 Task: Create in the project AgileGlobe and in the Backlog issue 'Integrate a new live chat support feature into an existing customer service portal to enhance customer support and response time' a child issue 'Automated testing infrastructure disaster recovery planning', and assign it to team member softage.1@softage.net. Create in the project AgileGlobe and in the Backlog issue 'Develop a new tool for automated testing of web application performance under high traffic and load conditions' a child issue 'Integration with social media management software', and assign it to team member softage.2@softage.net
Action: Mouse moved to (202, 53)
Screenshot: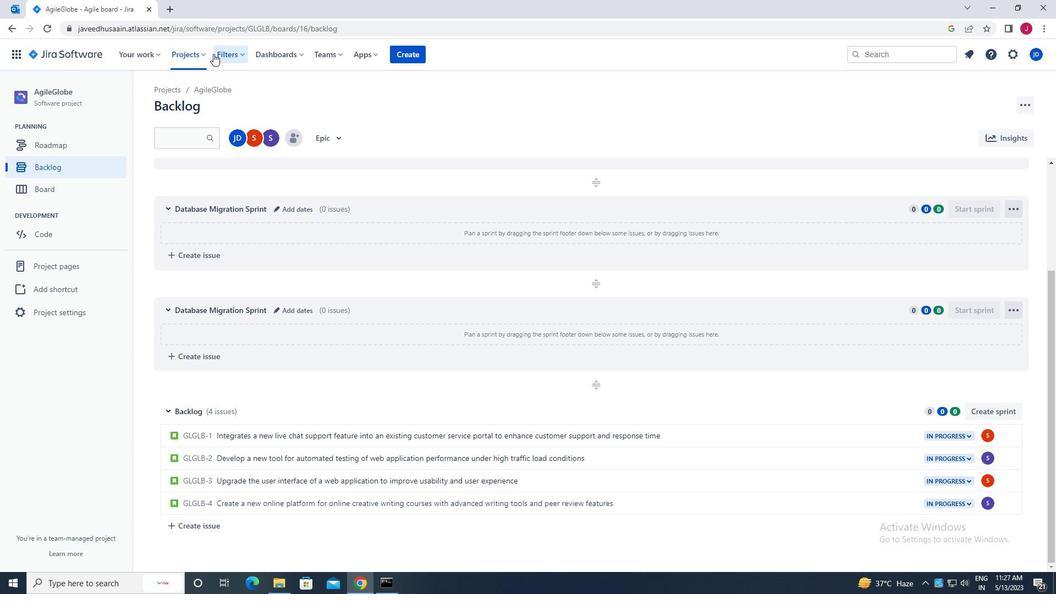 
Action: Mouse pressed left at (202, 53)
Screenshot: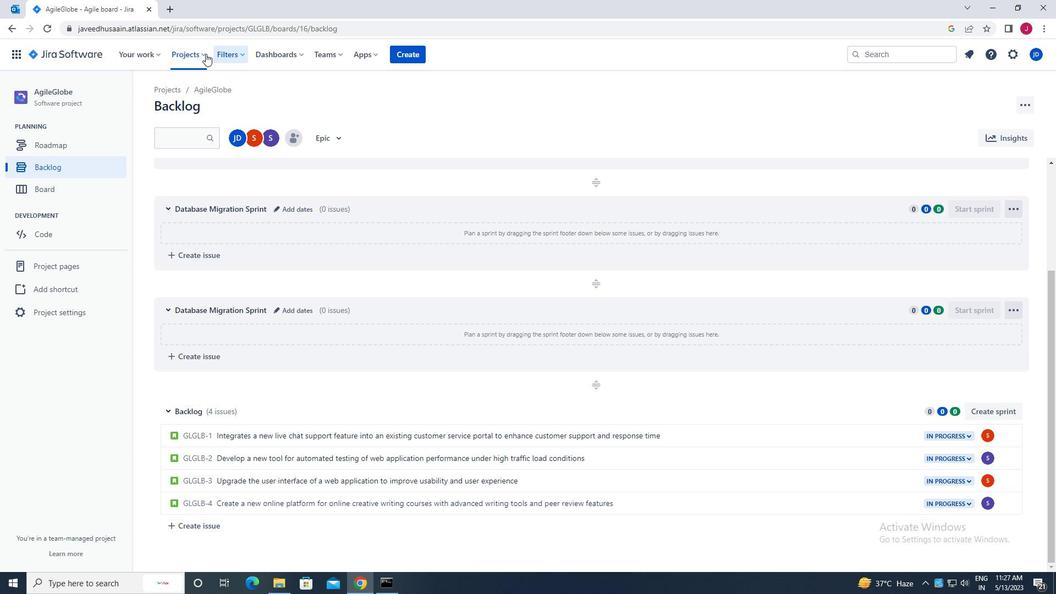 
Action: Mouse moved to (225, 103)
Screenshot: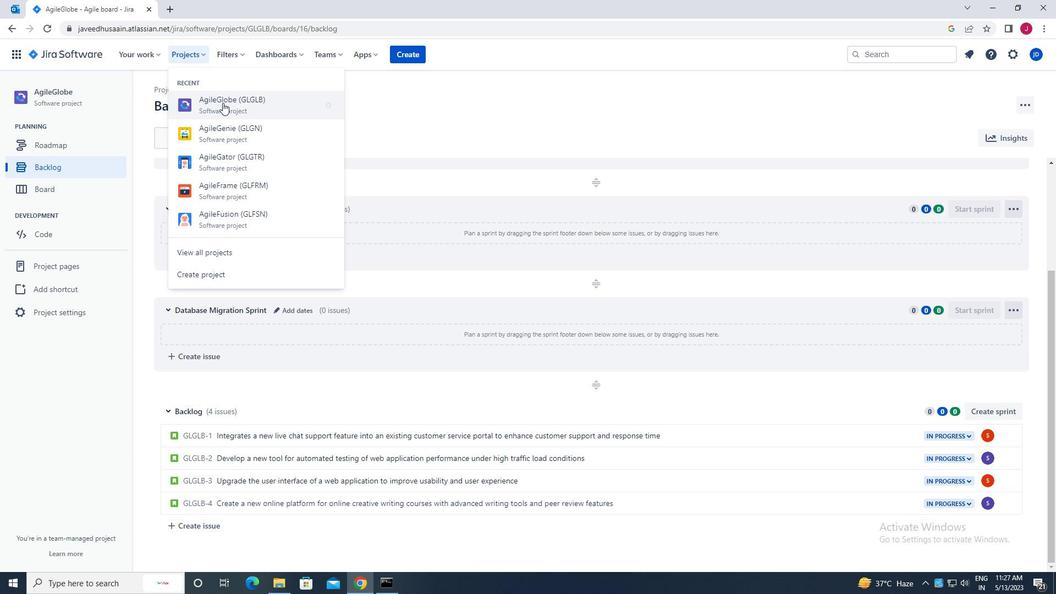 
Action: Mouse pressed left at (225, 103)
Screenshot: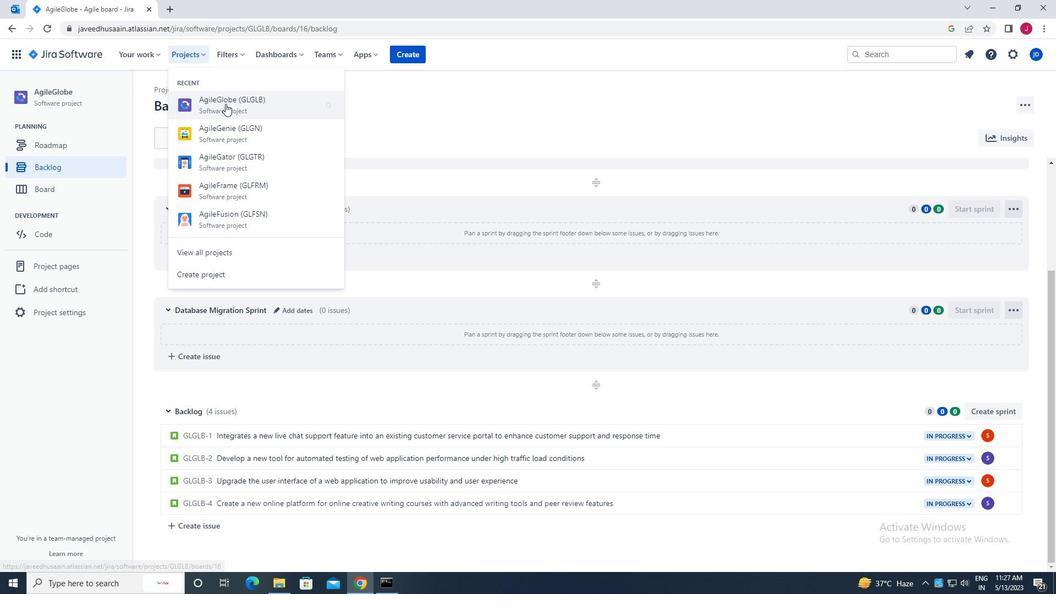 
Action: Mouse moved to (72, 169)
Screenshot: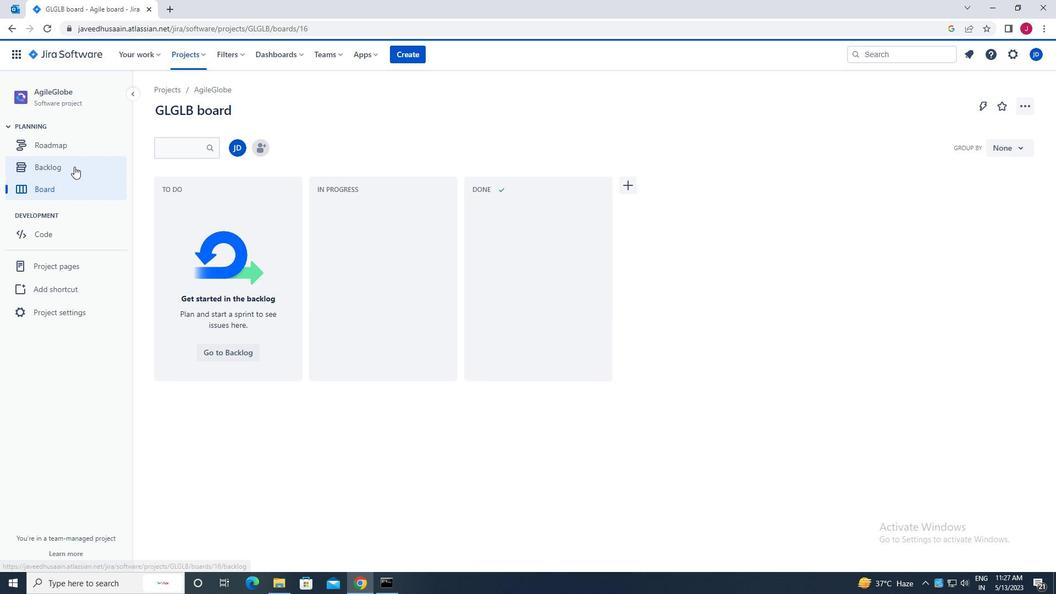 
Action: Mouse pressed left at (72, 169)
Screenshot: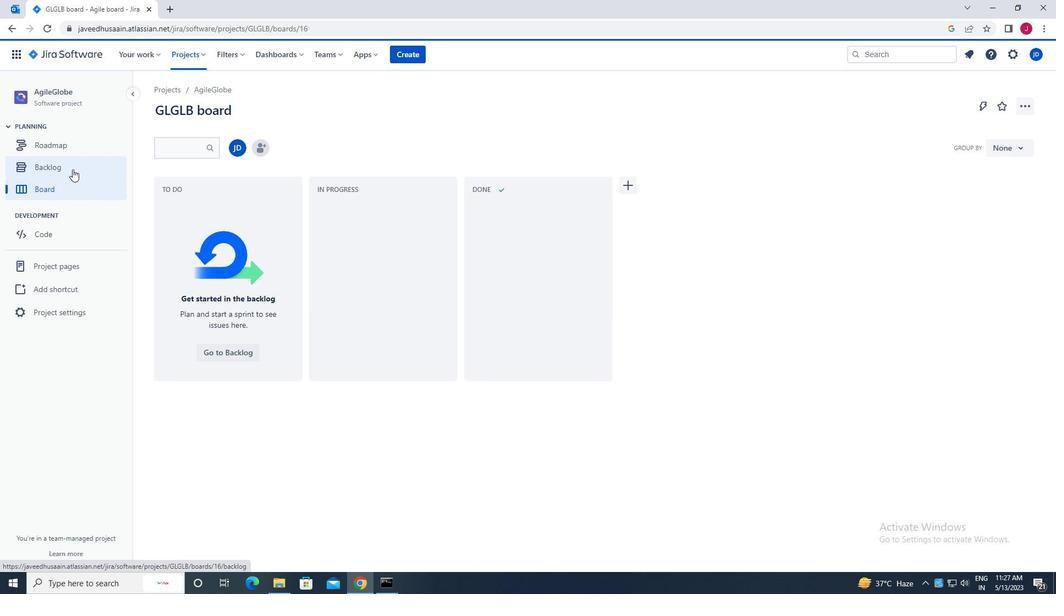 
Action: Mouse moved to (809, 373)
Screenshot: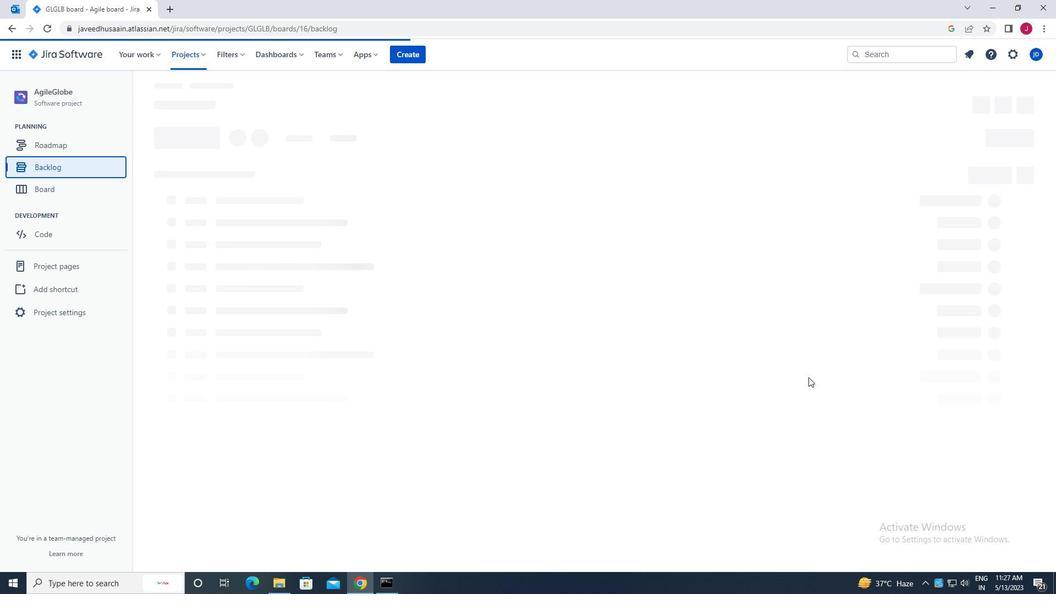 
Action: Mouse scrolled (809, 372) with delta (0, 0)
Screenshot: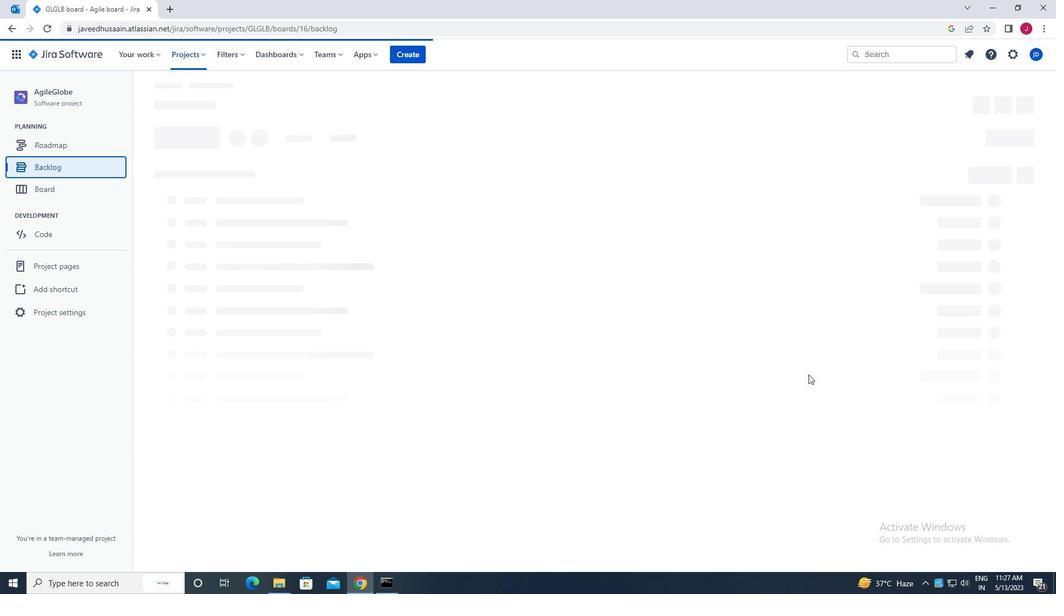 
Action: Mouse scrolled (809, 372) with delta (0, 0)
Screenshot: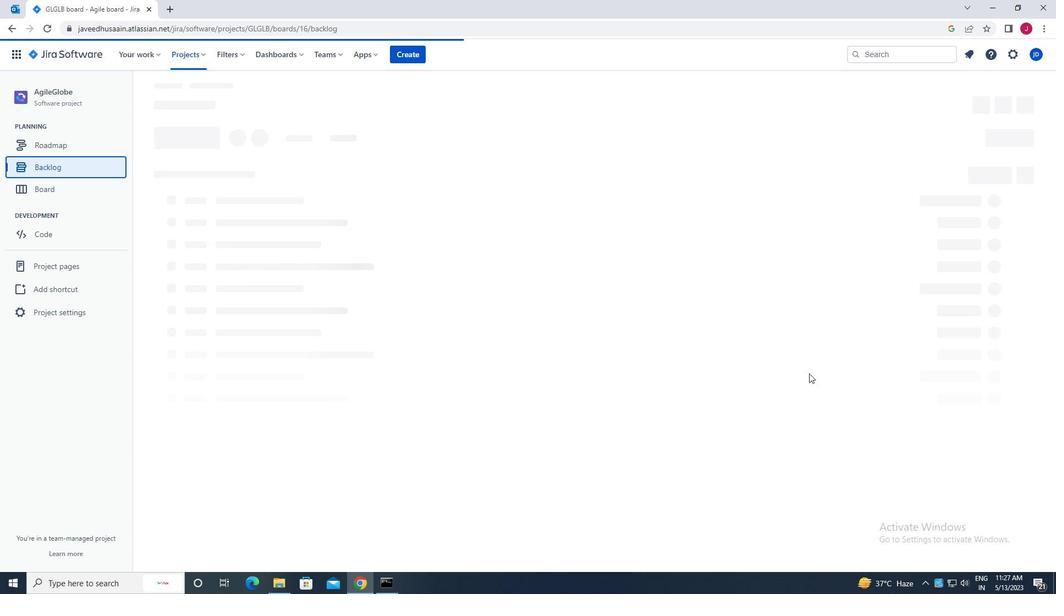 
Action: Mouse scrolled (809, 372) with delta (0, 0)
Screenshot: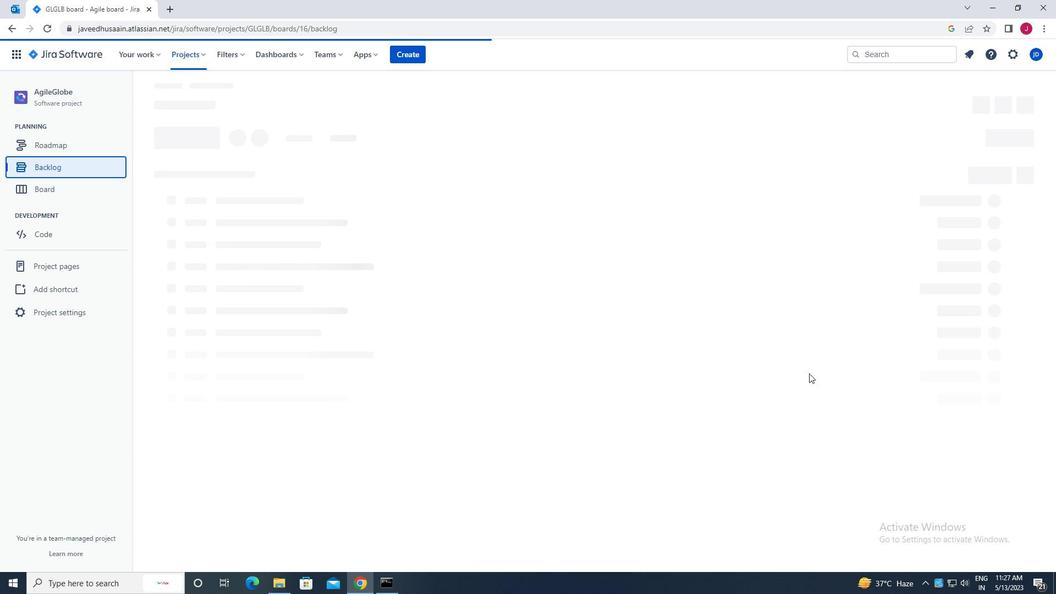 
Action: Mouse moved to (517, 343)
Screenshot: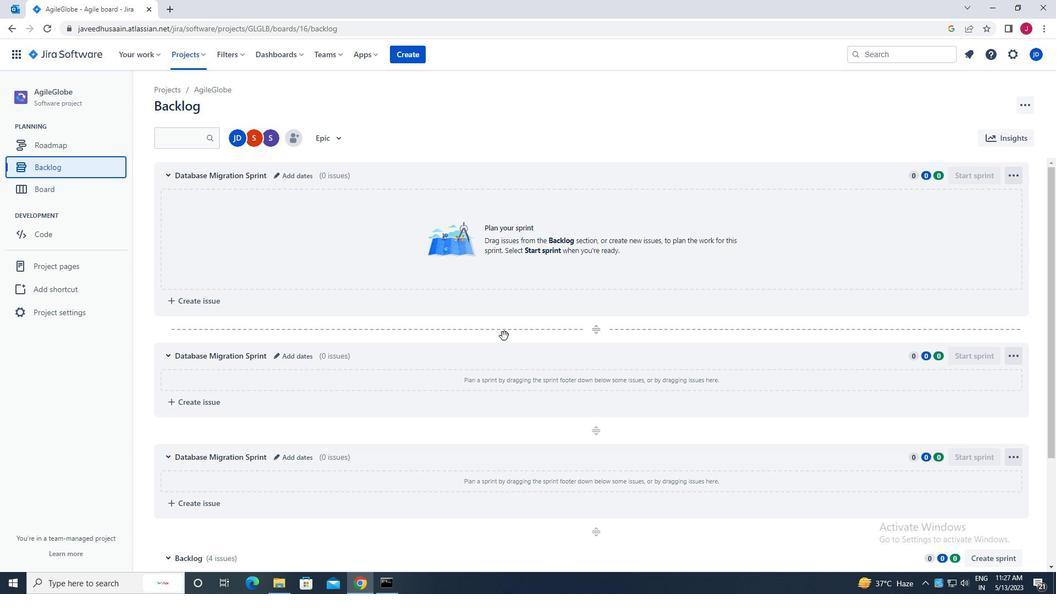 
Action: Mouse scrolled (517, 342) with delta (0, 0)
Screenshot: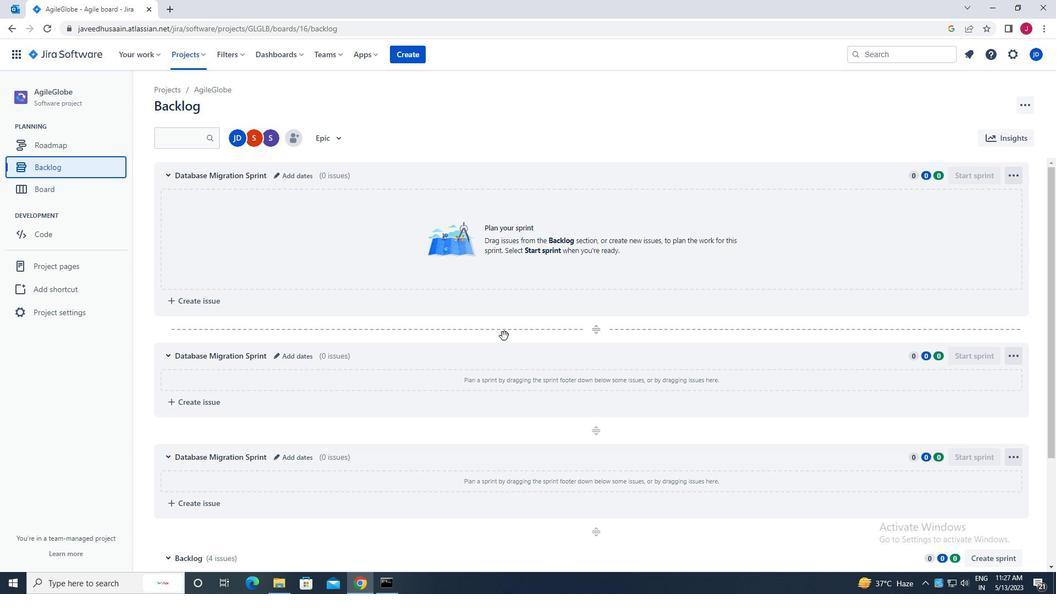 
Action: Mouse moved to (518, 343)
Screenshot: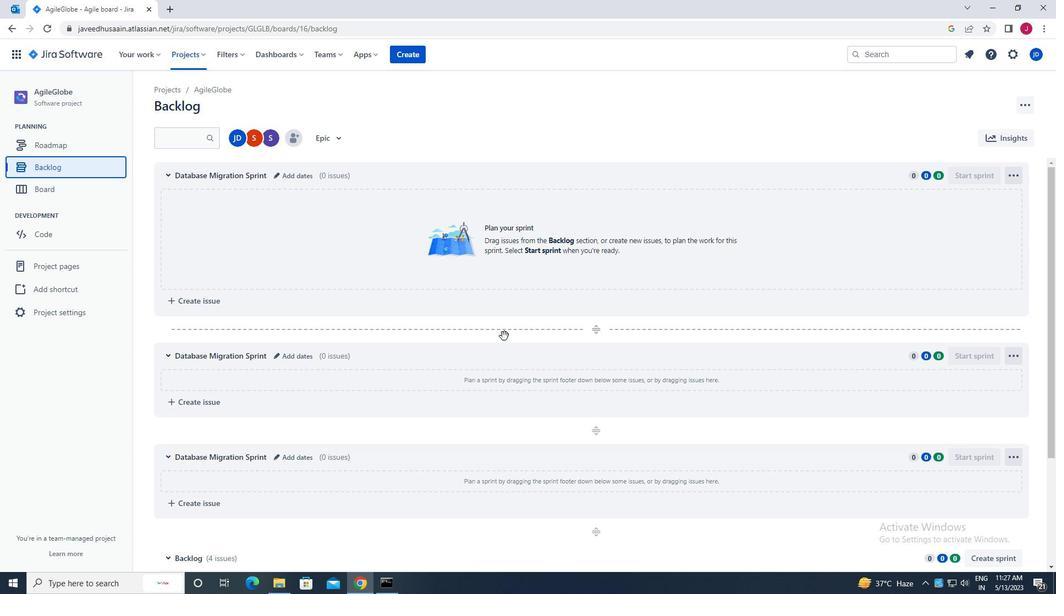 
Action: Mouse scrolled (518, 343) with delta (0, 0)
Screenshot: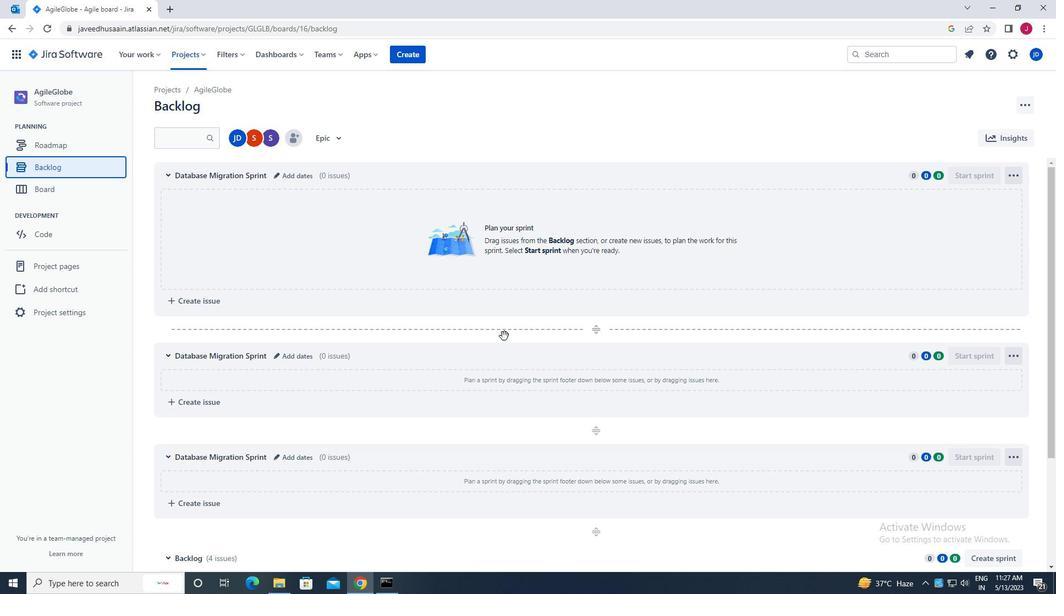 
Action: Mouse moved to (518, 343)
Screenshot: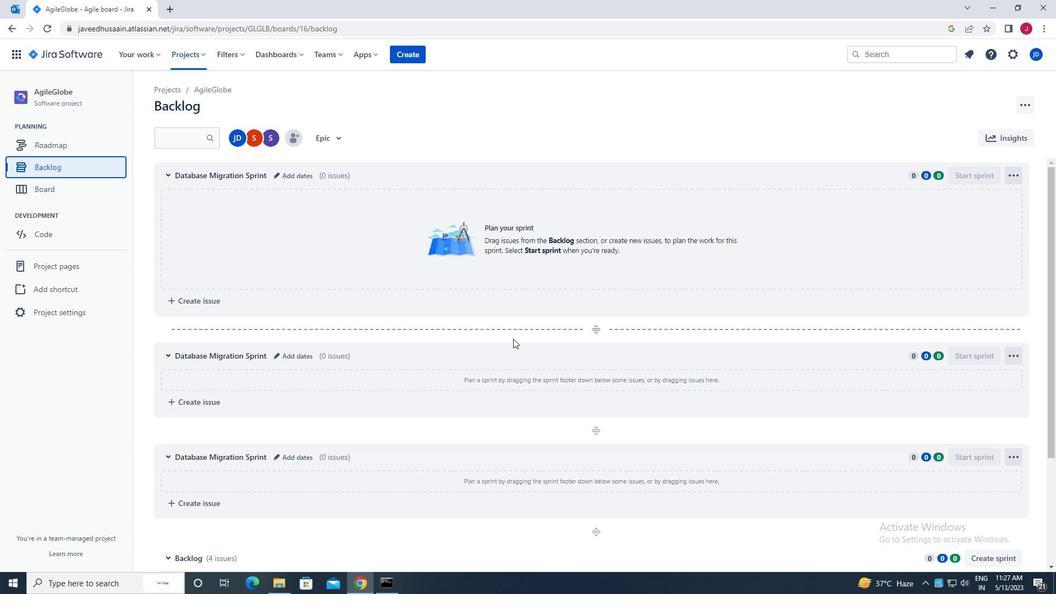 
Action: Mouse scrolled (518, 343) with delta (0, 0)
Screenshot: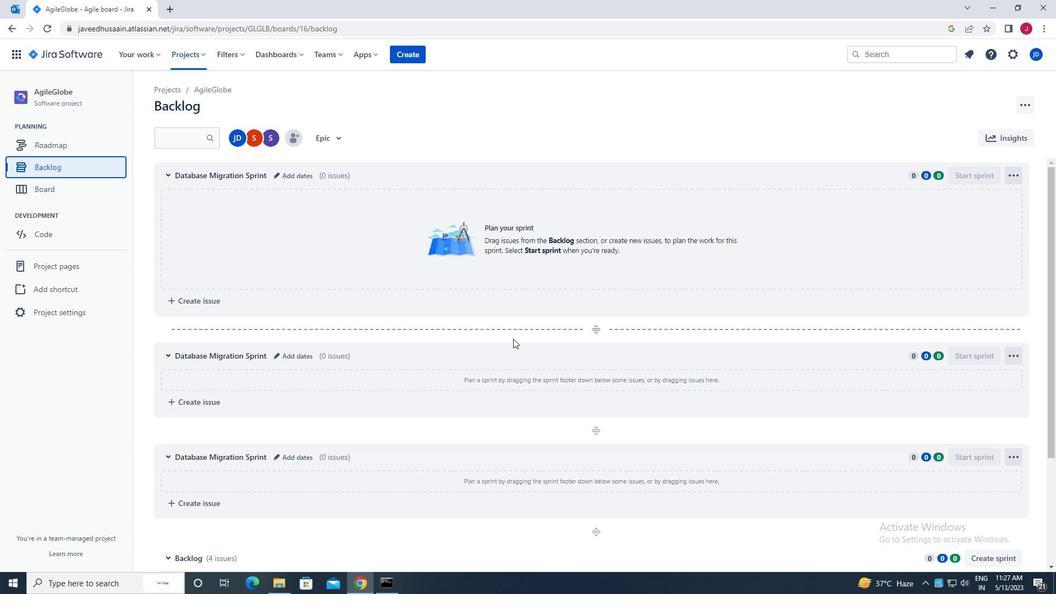 
Action: Mouse moved to (519, 343)
Screenshot: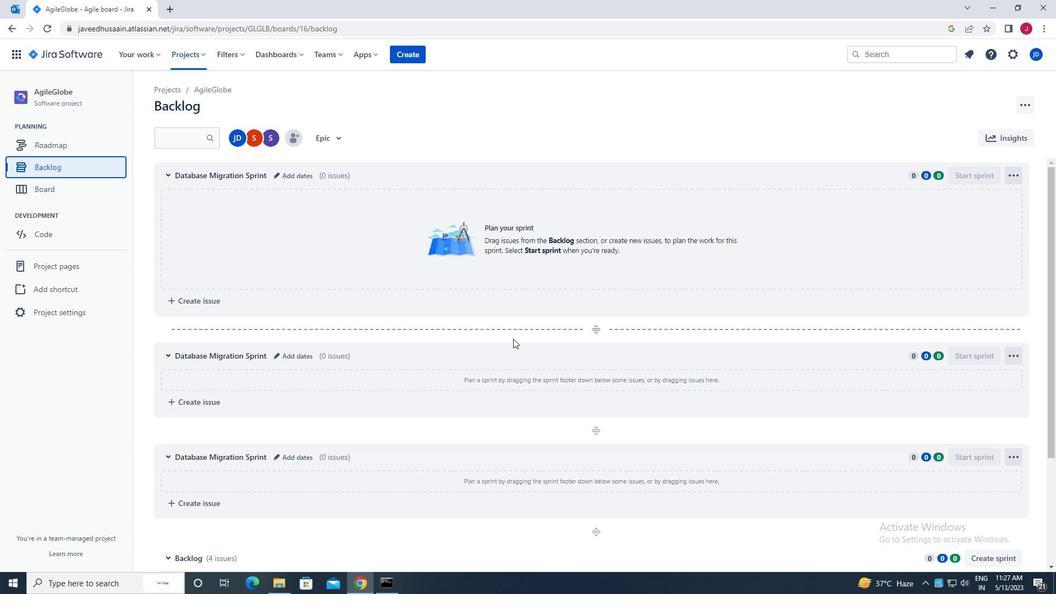 
Action: Mouse scrolled (519, 343) with delta (0, 0)
Screenshot: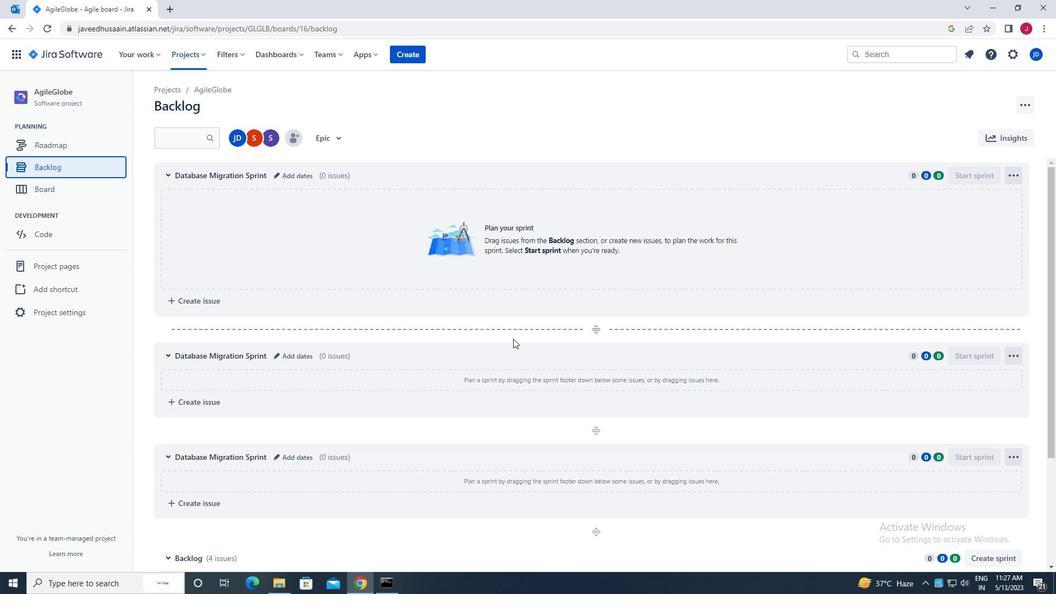 
Action: Mouse moved to (519, 343)
Screenshot: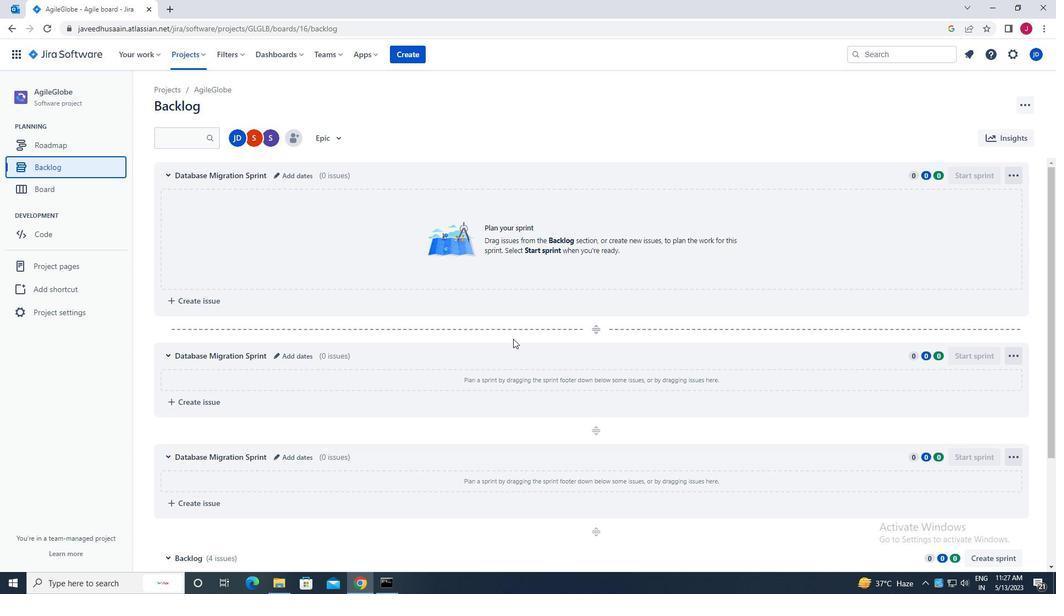 
Action: Mouse scrolled (519, 343) with delta (0, 0)
Screenshot: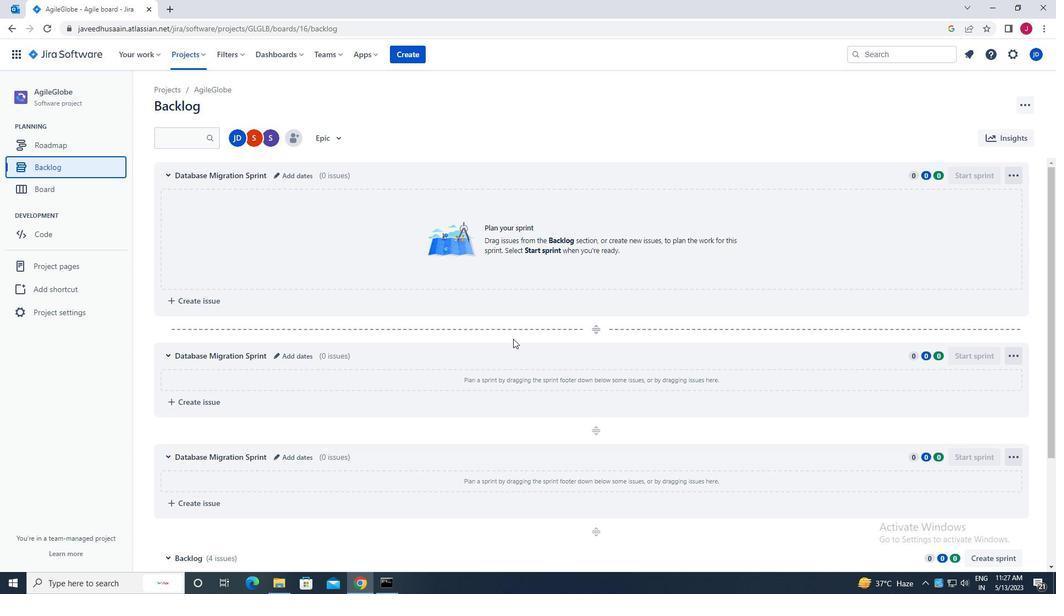 
Action: Mouse moved to (520, 343)
Screenshot: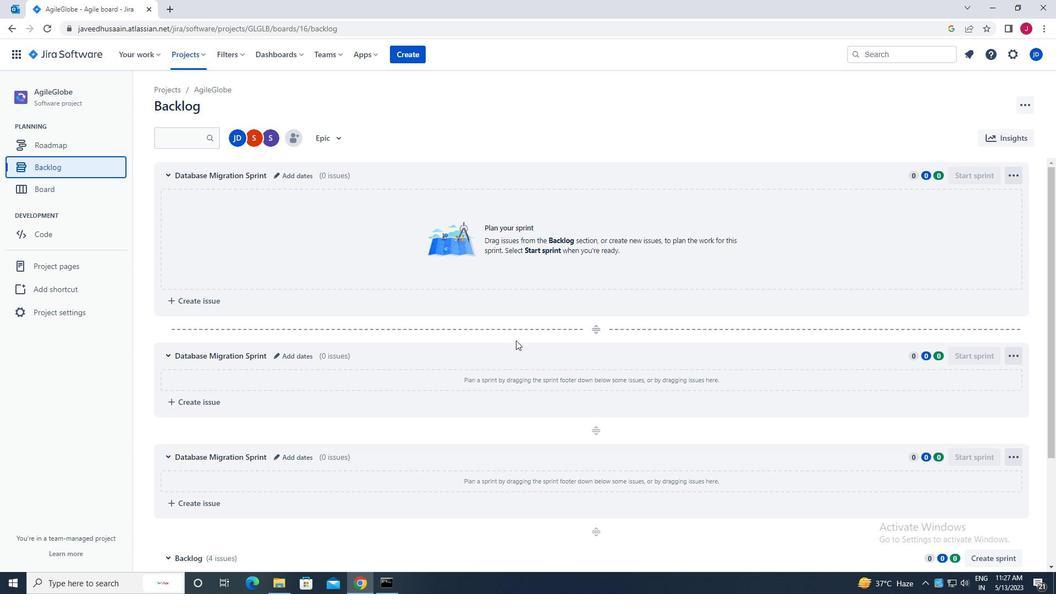
Action: Mouse scrolled (520, 343) with delta (0, 0)
Screenshot: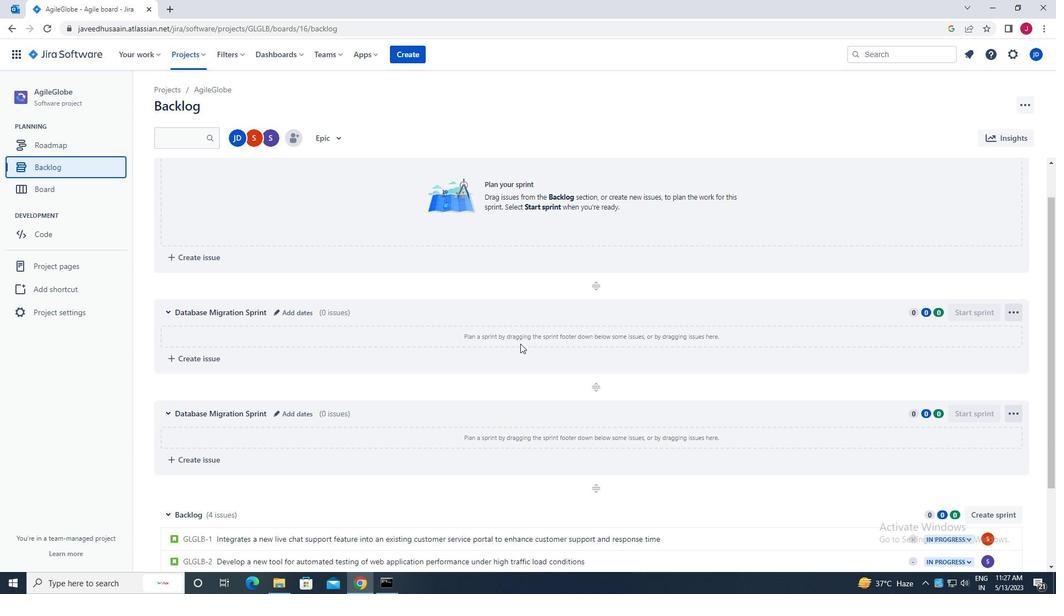 
Action: Mouse scrolled (520, 343) with delta (0, 0)
Screenshot: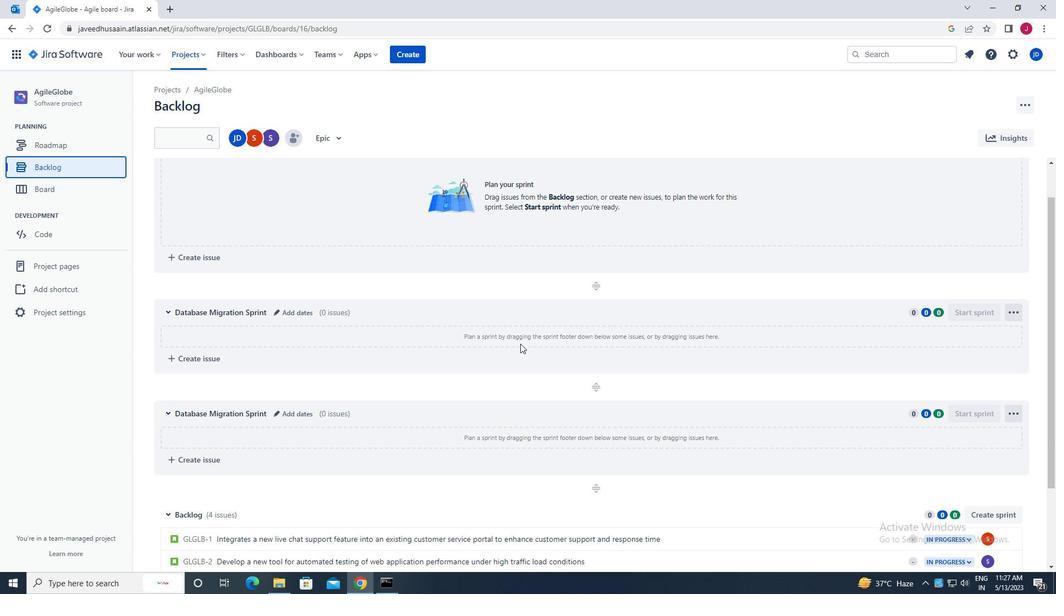 
Action: Mouse scrolled (520, 343) with delta (0, 0)
Screenshot: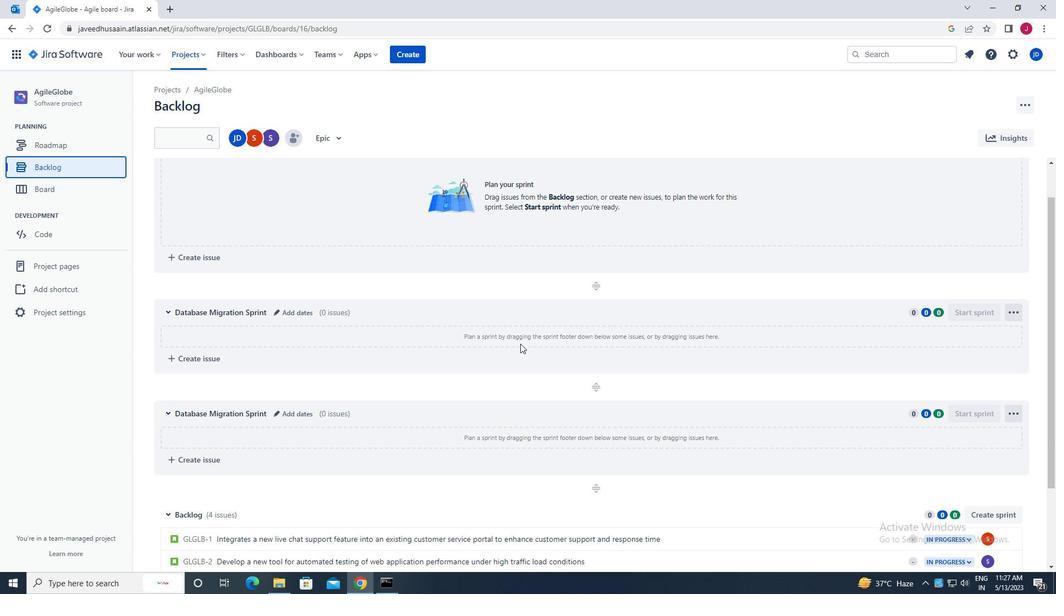 
Action: Mouse scrolled (520, 343) with delta (0, 0)
Screenshot: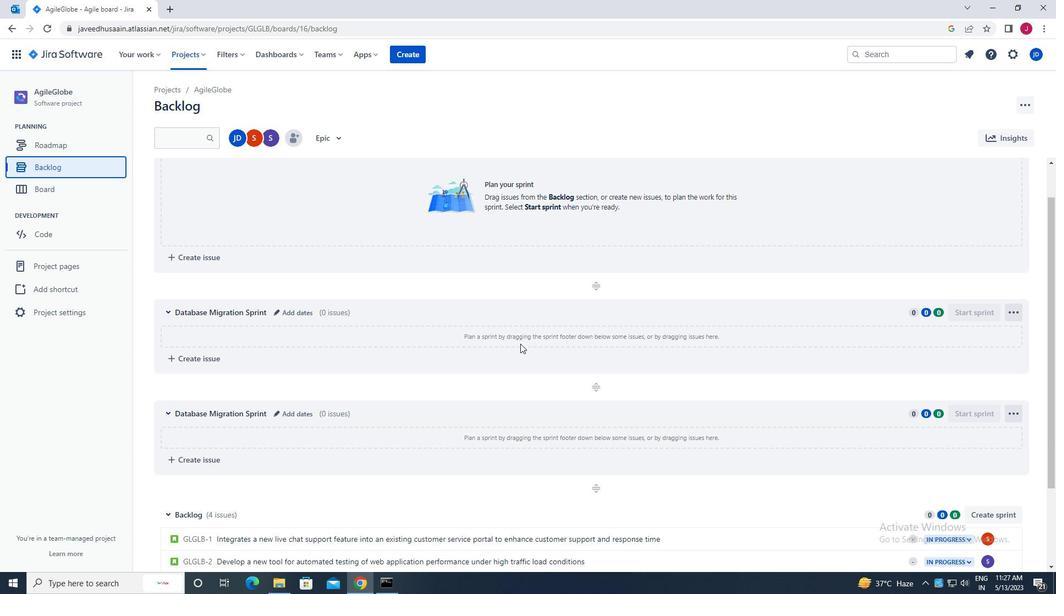 
Action: Mouse moved to (852, 436)
Screenshot: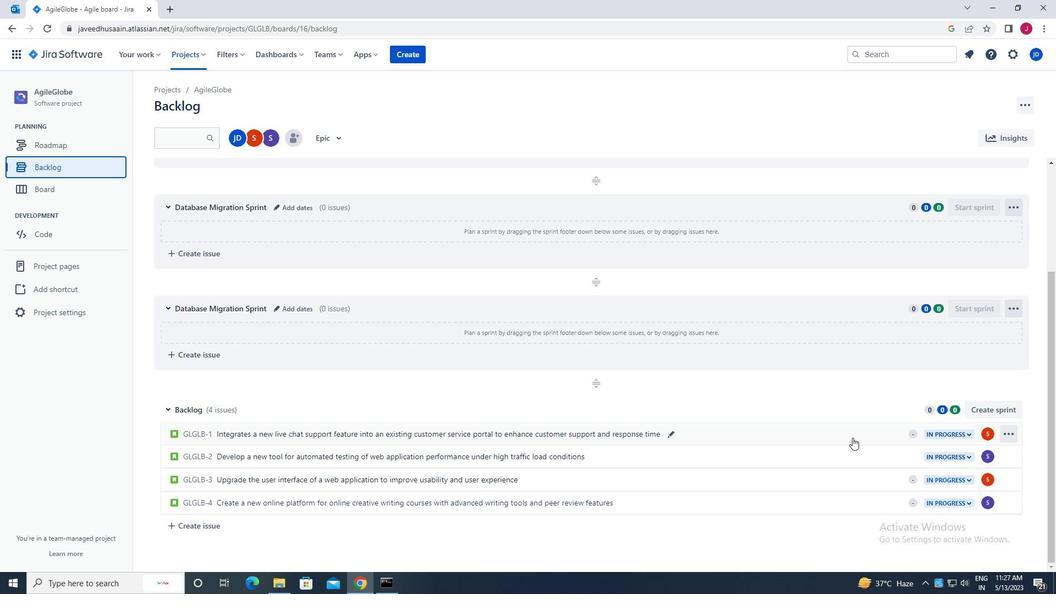 
Action: Mouse pressed left at (852, 436)
Screenshot: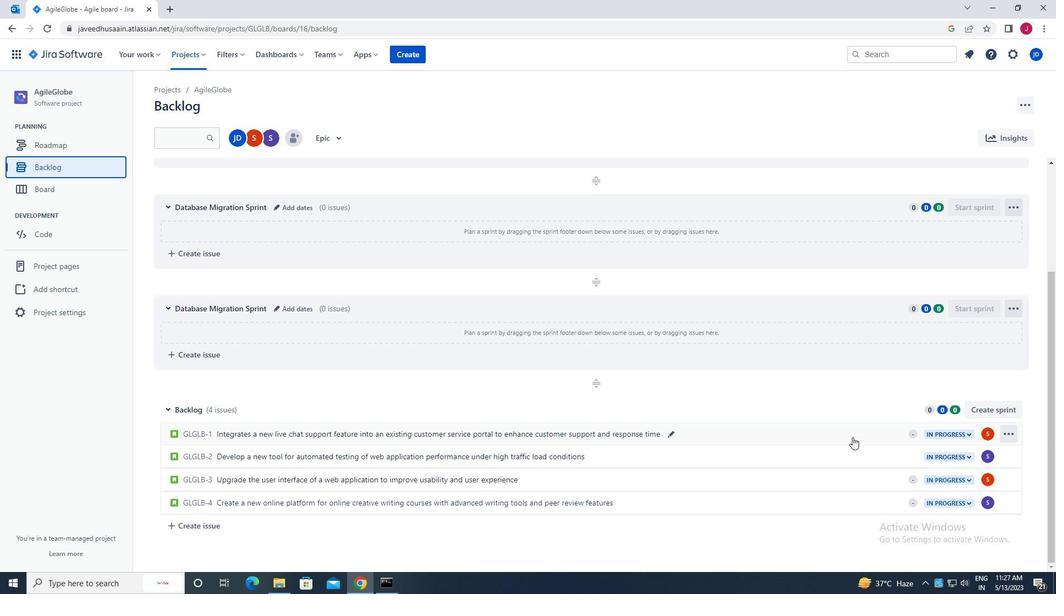 
Action: Mouse moved to (859, 264)
Screenshot: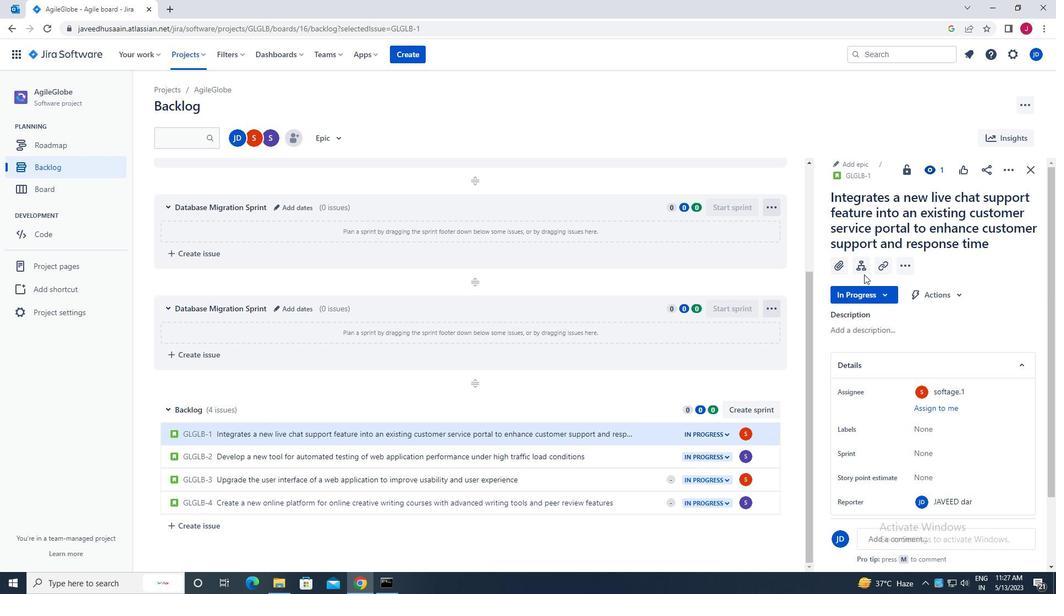 
Action: Mouse pressed left at (859, 264)
Screenshot: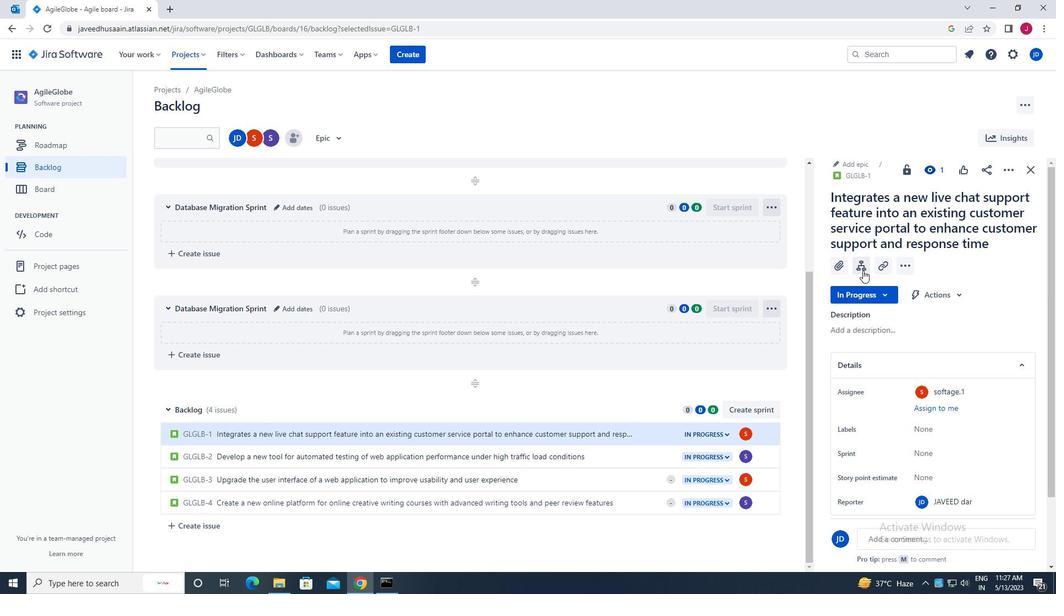 
Action: Mouse moved to (869, 353)
Screenshot: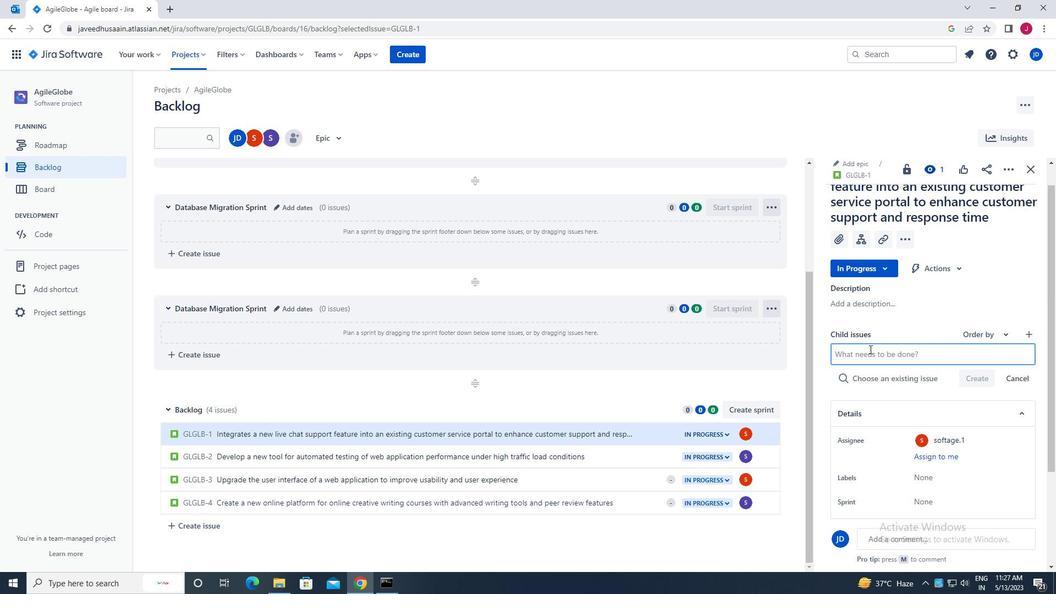 
Action: Mouse pressed left at (869, 353)
Screenshot: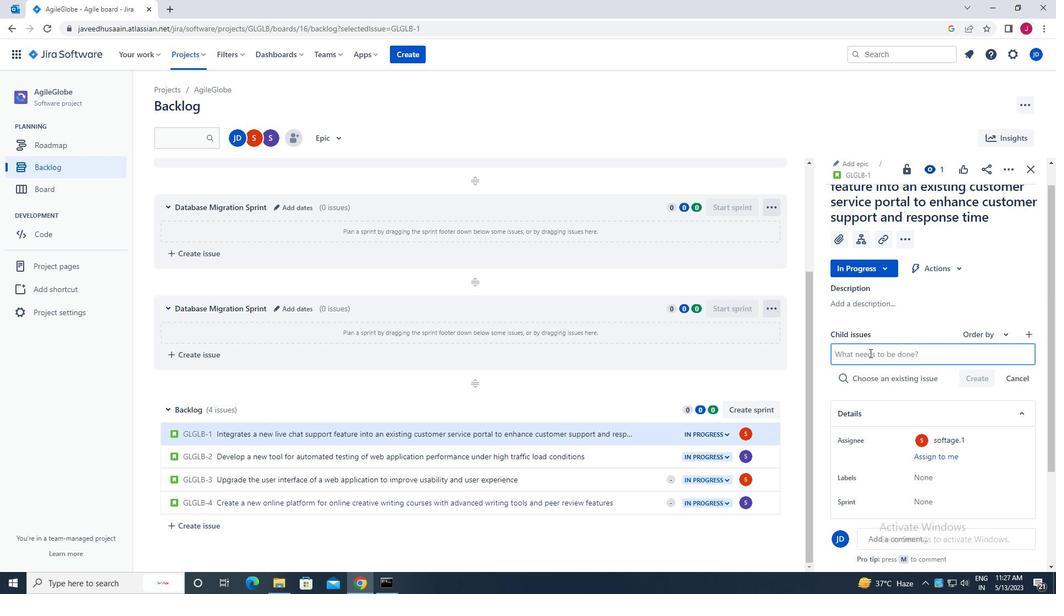 
Action: Mouse moved to (870, 353)
Screenshot: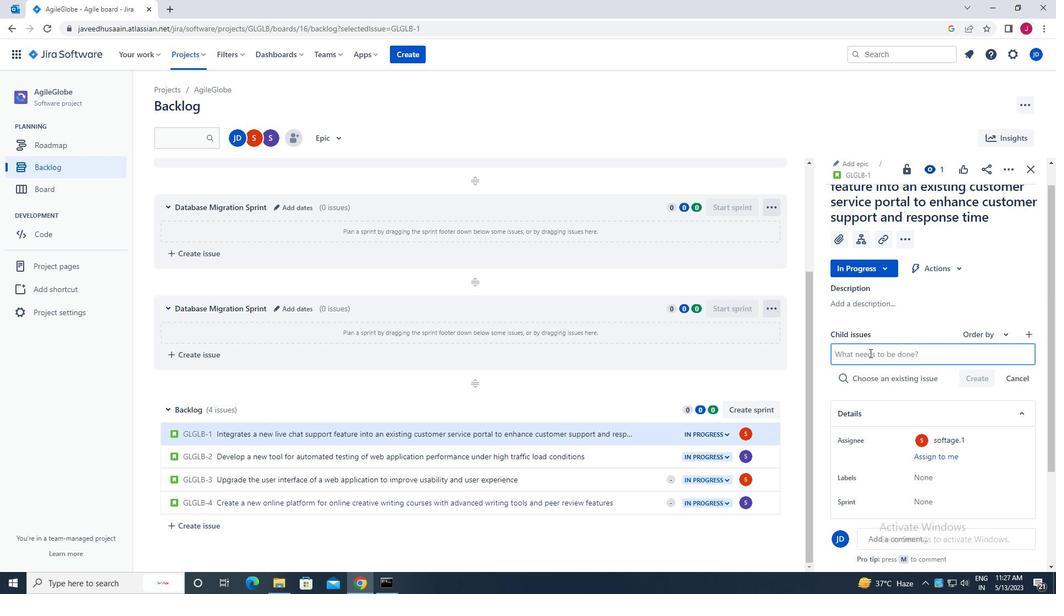 
Action: Key pressed <Key.caps_lock><Key.caps_lock>a<Key.caps_lock>utomated<Key.space>testing<Key.space>infrastructure<Key.space>disaster<Key.space>recovery<Key.space>planning<Key.enter>
Screenshot: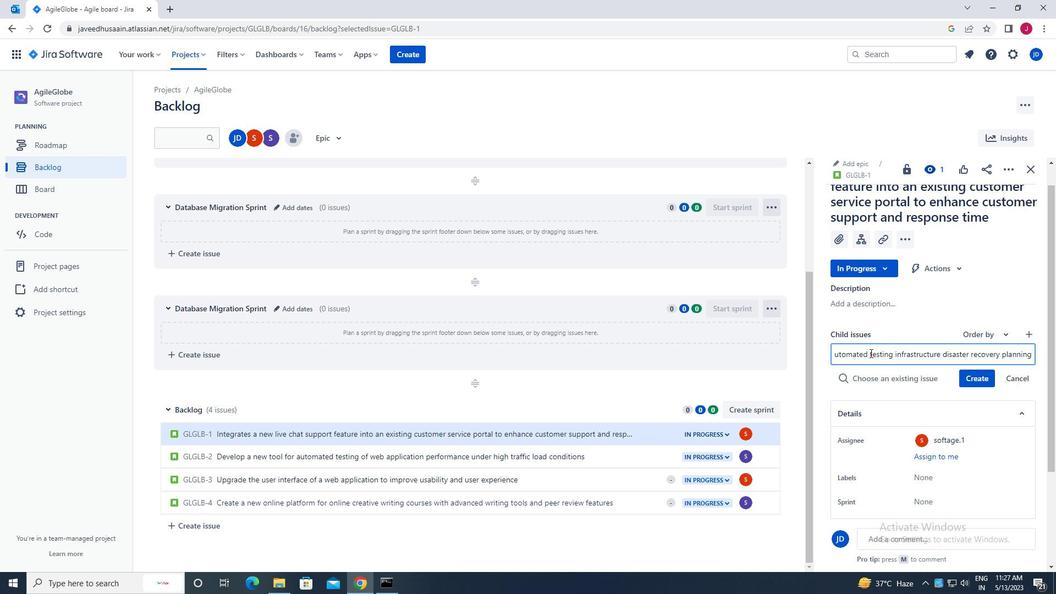 
Action: Mouse moved to (983, 361)
Screenshot: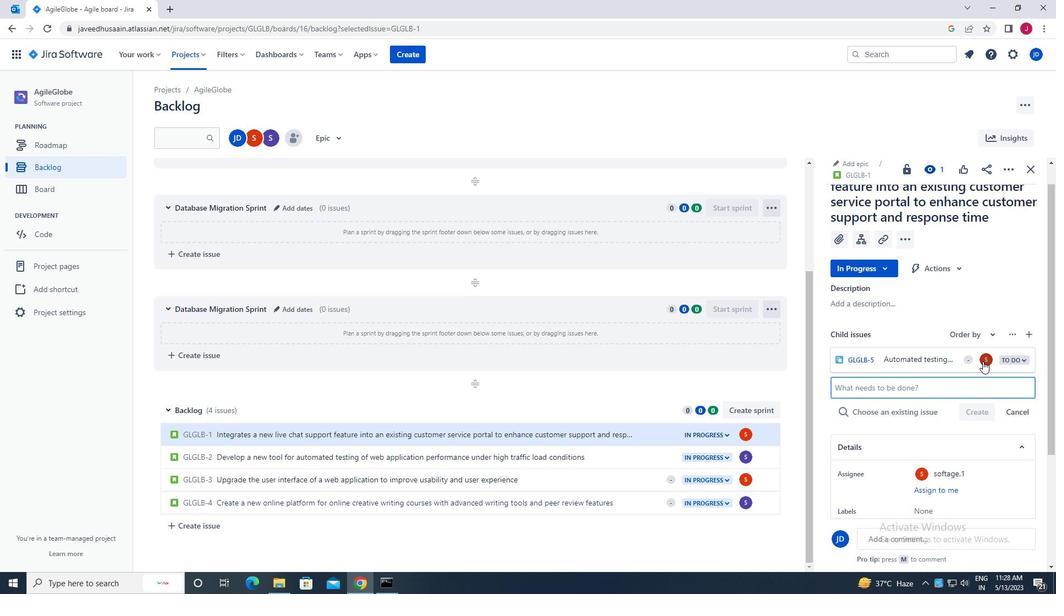 
Action: Mouse pressed left at (983, 361)
Screenshot: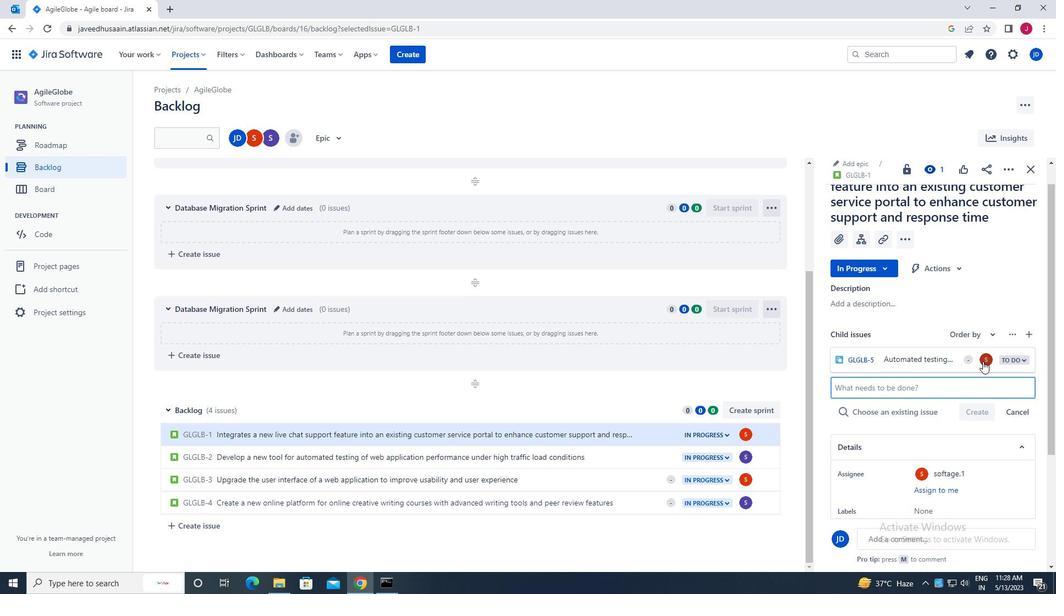 
Action: Mouse moved to (896, 292)
Screenshot: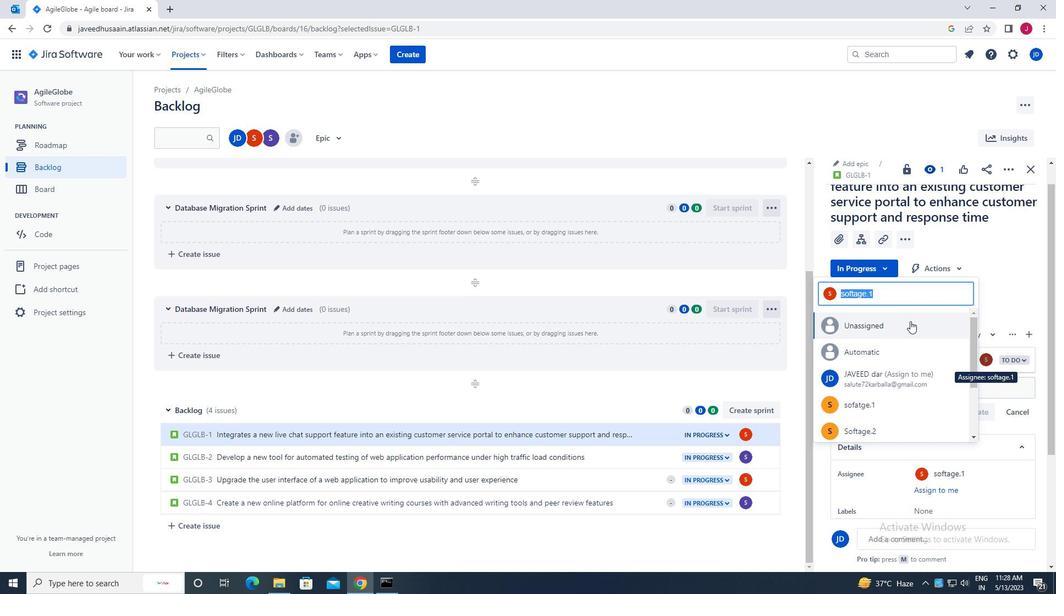 
Action: Key pressed soft
Screenshot: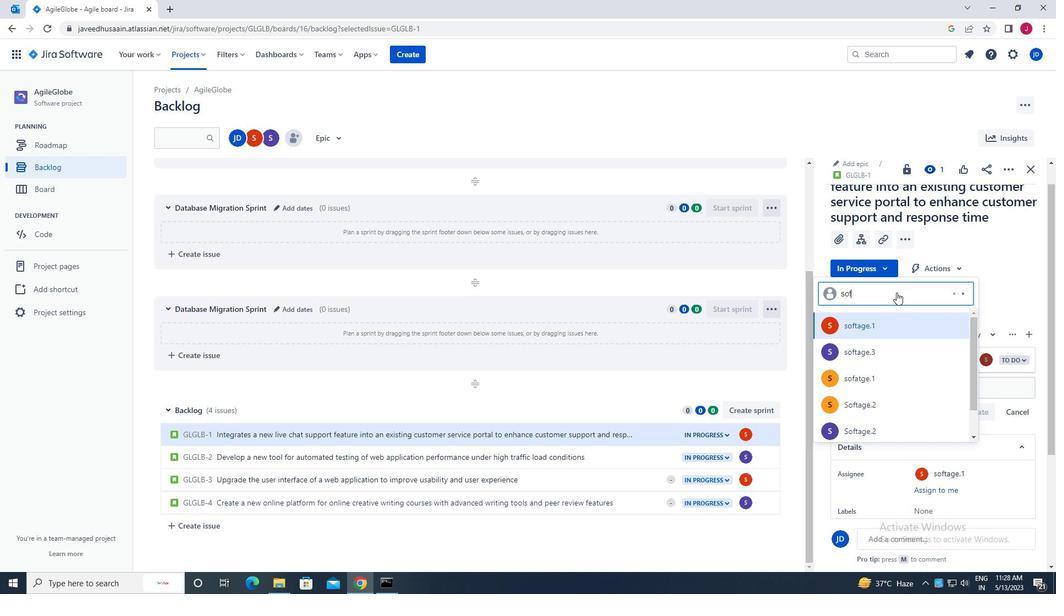 
Action: Mouse moved to (890, 323)
Screenshot: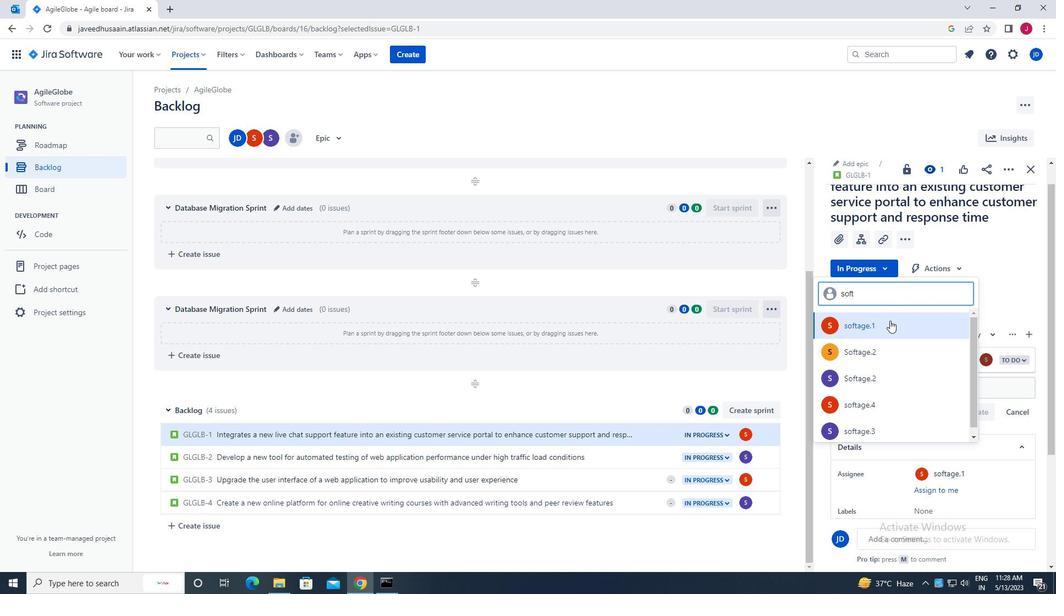 
Action: Mouse pressed left at (890, 323)
Screenshot: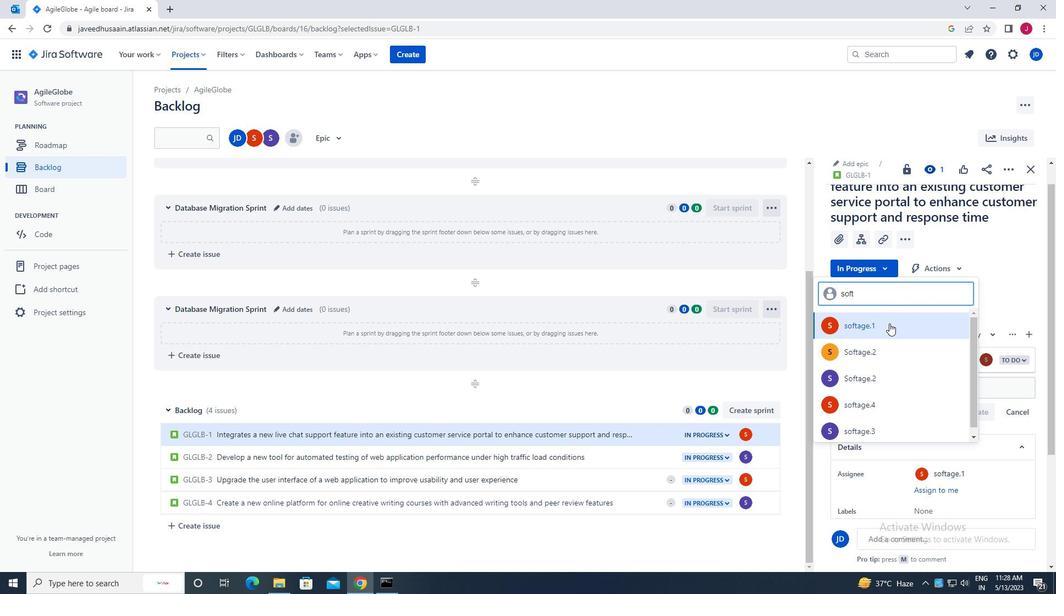 
Action: Mouse moved to (1027, 171)
Screenshot: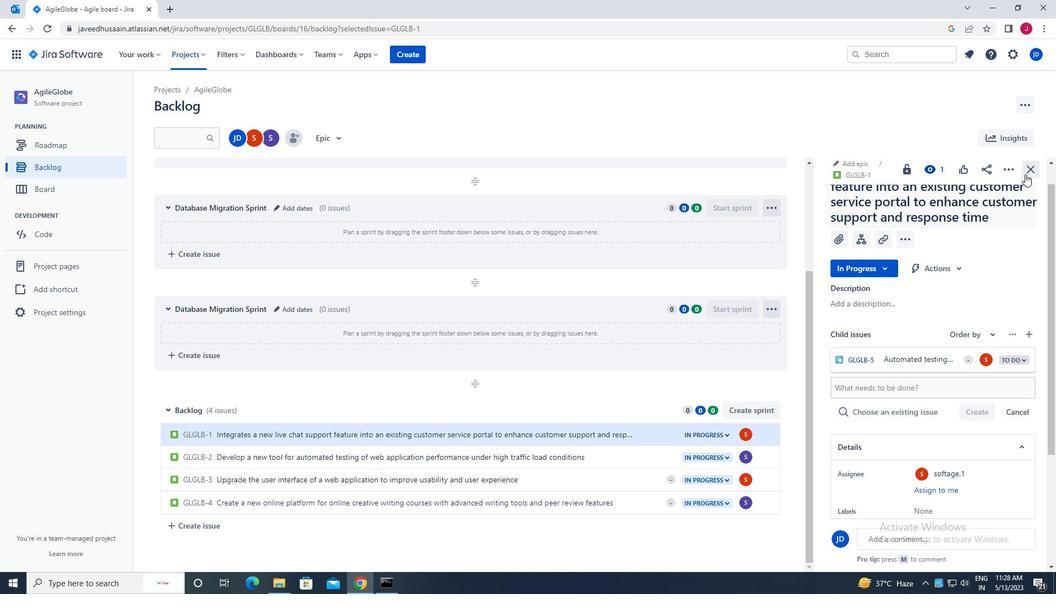 
Action: Mouse pressed left at (1027, 171)
Screenshot: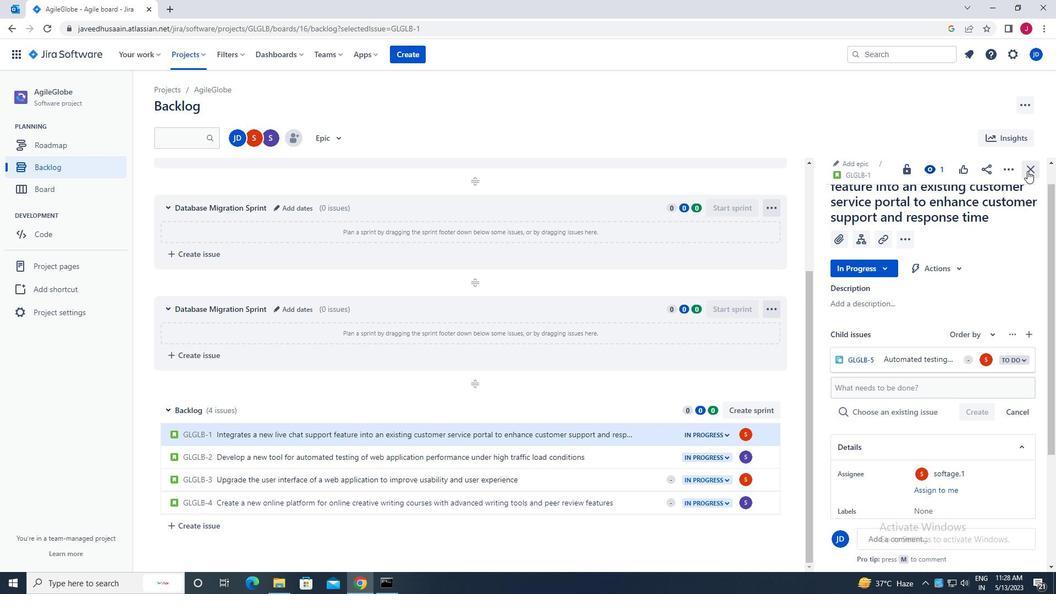 
Action: Mouse moved to (802, 458)
Screenshot: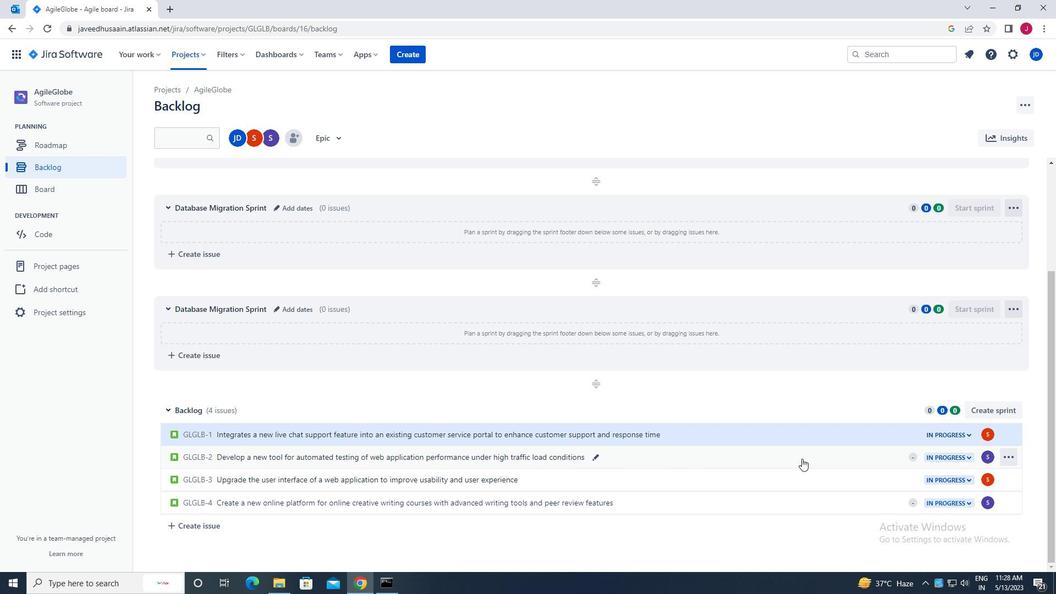 
Action: Mouse pressed left at (802, 458)
Screenshot: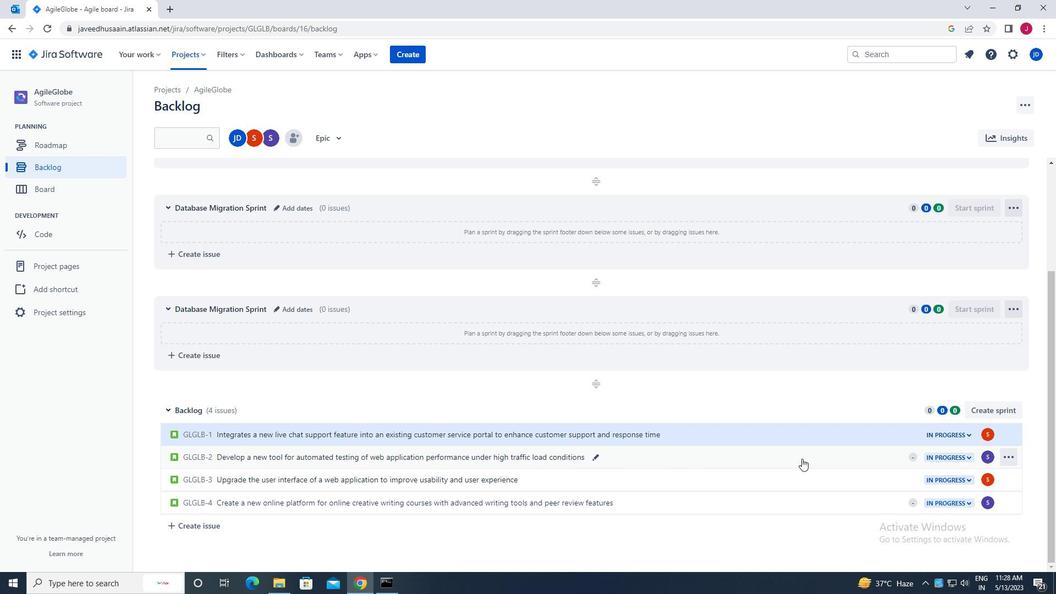 
Action: Mouse moved to (862, 267)
Screenshot: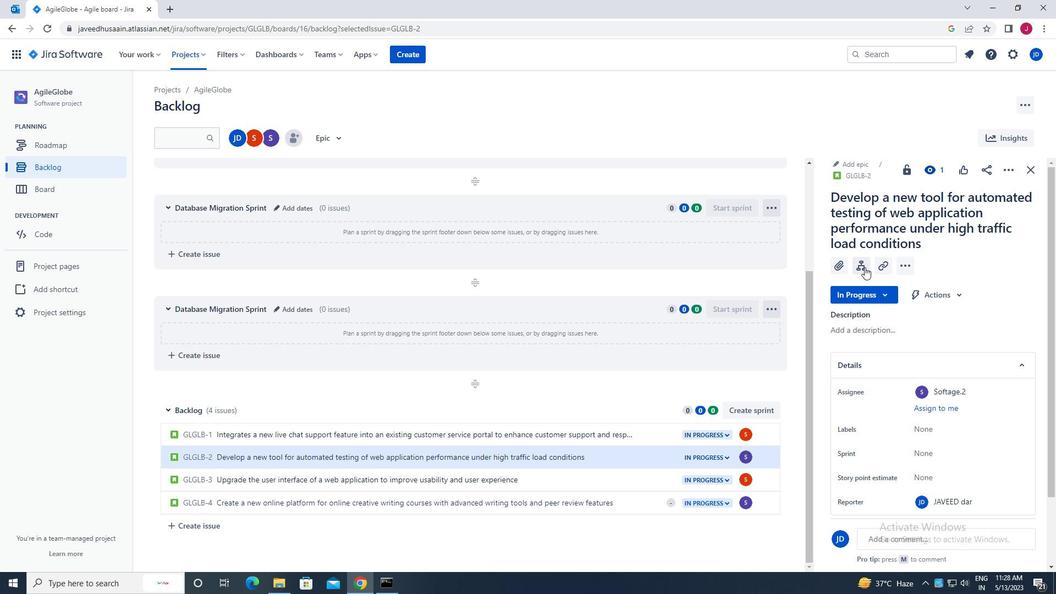 
Action: Mouse pressed left at (862, 267)
Screenshot: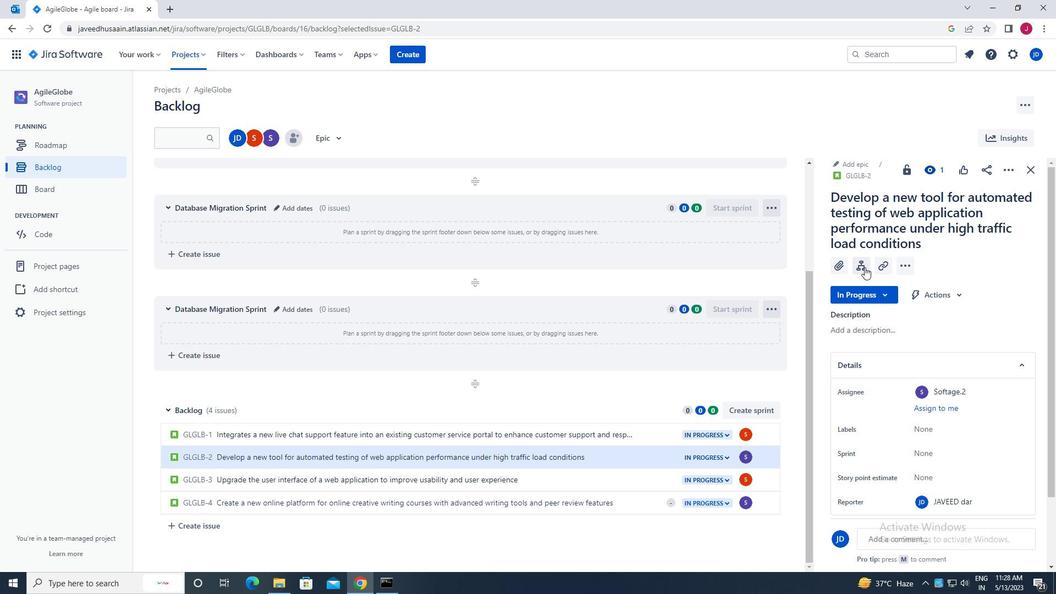 
Action: Mouse moved to (876, 356)
Screenshot: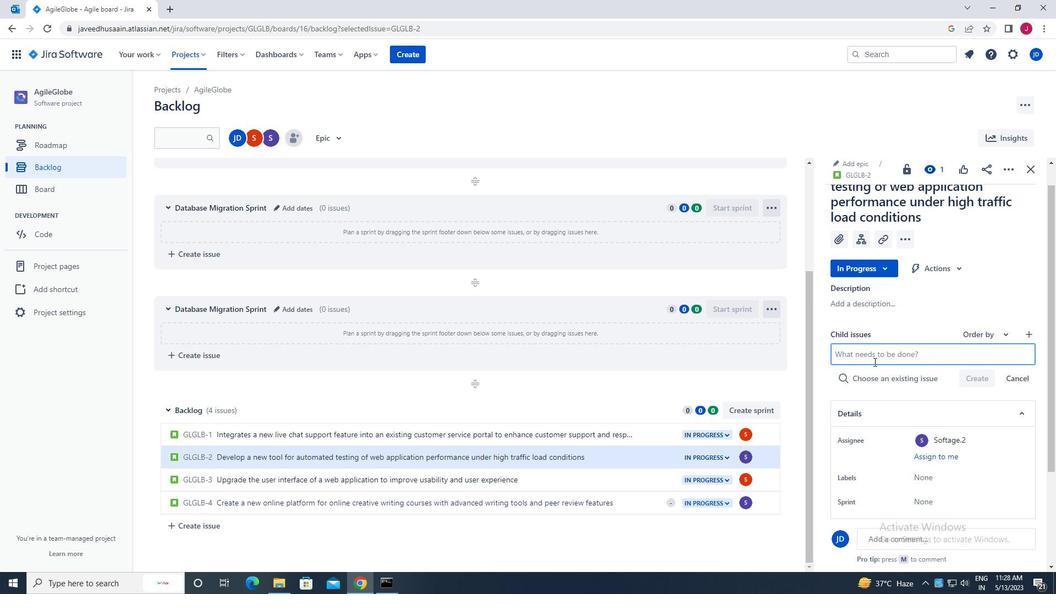 
Action: Mouse pressed left at (876, 356)
Screenshot: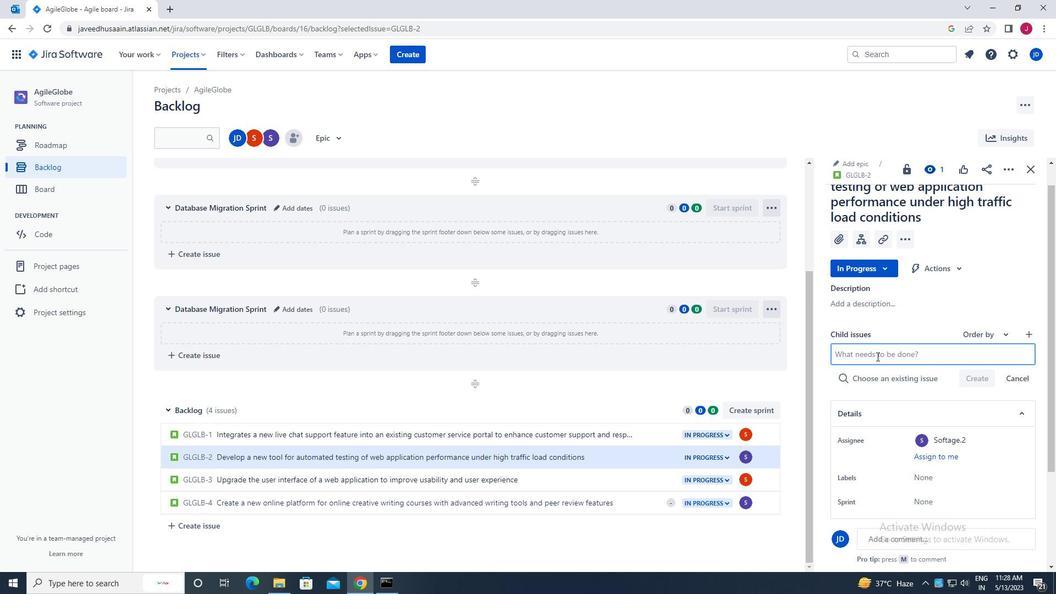 
Action: Mouse moved to (876, 356)
Screenshot: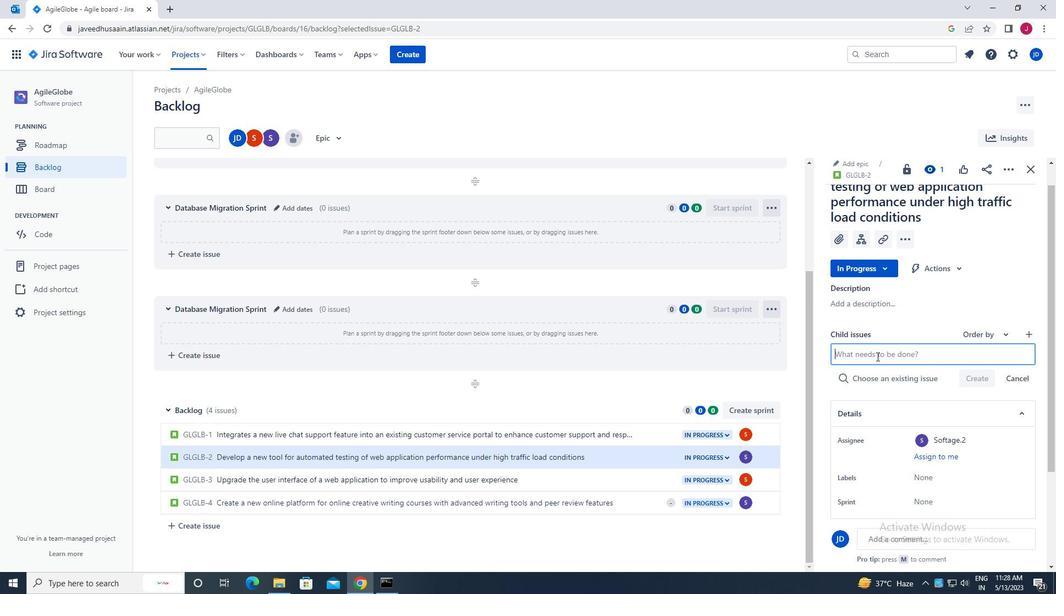 
Action: Key pressed <Key.caps_lock>i<Key.caps_lock>ntegration<Key.space>with<Key.space>social<Key.space>media<Key.space>management<Key.space>si<Key.backspace>oftware<Key.enter>
Screenshot: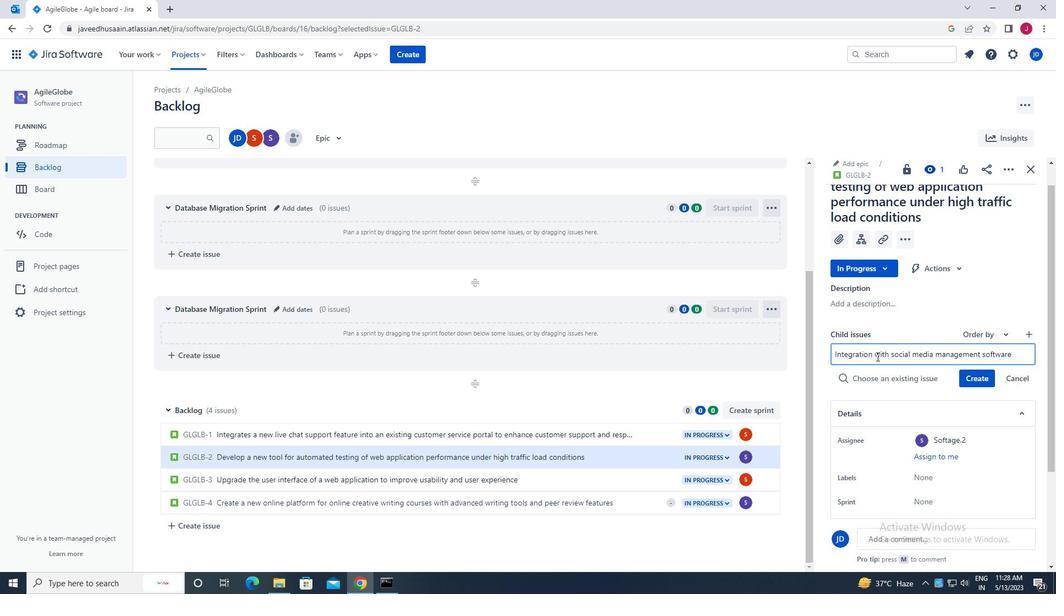 
Action: Mouse moved to (984, 360)
Screenshot: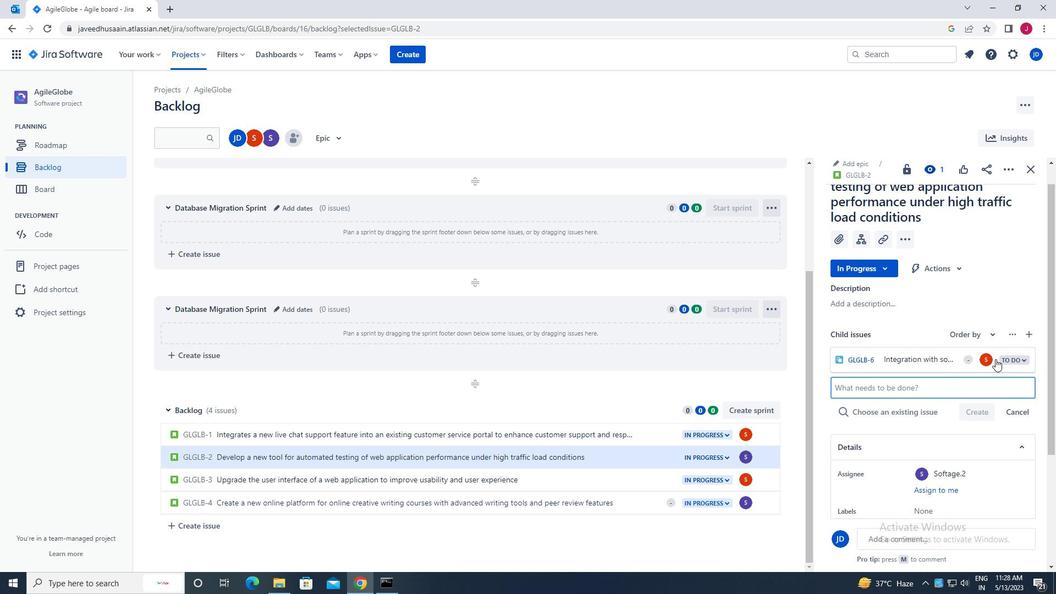 
Action: Mouse pressed left at (984, 360)
Screenshot: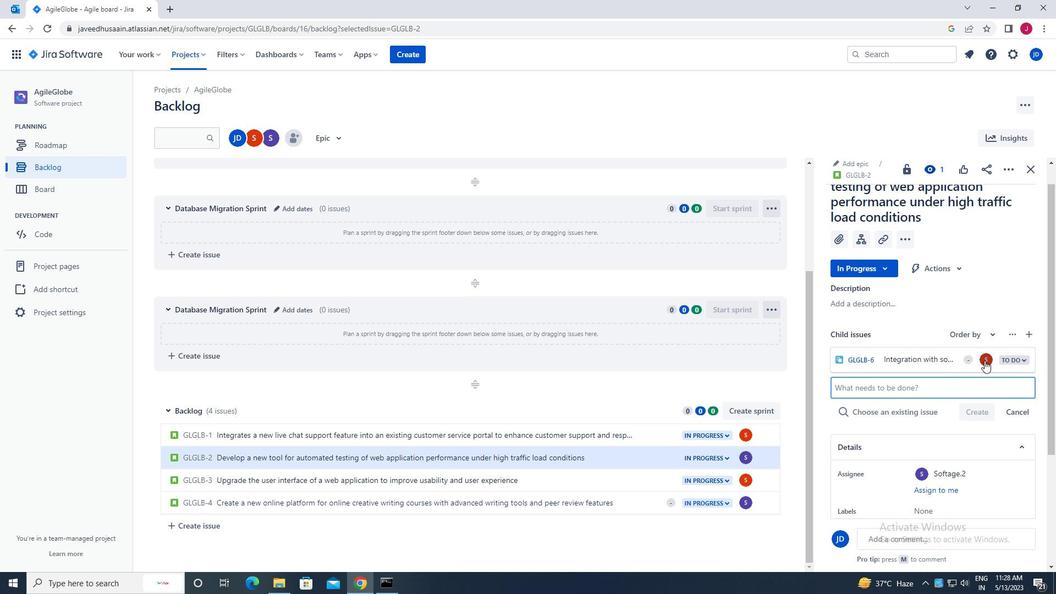 
Action: Mouse moved to (896, 294)
Screenshot: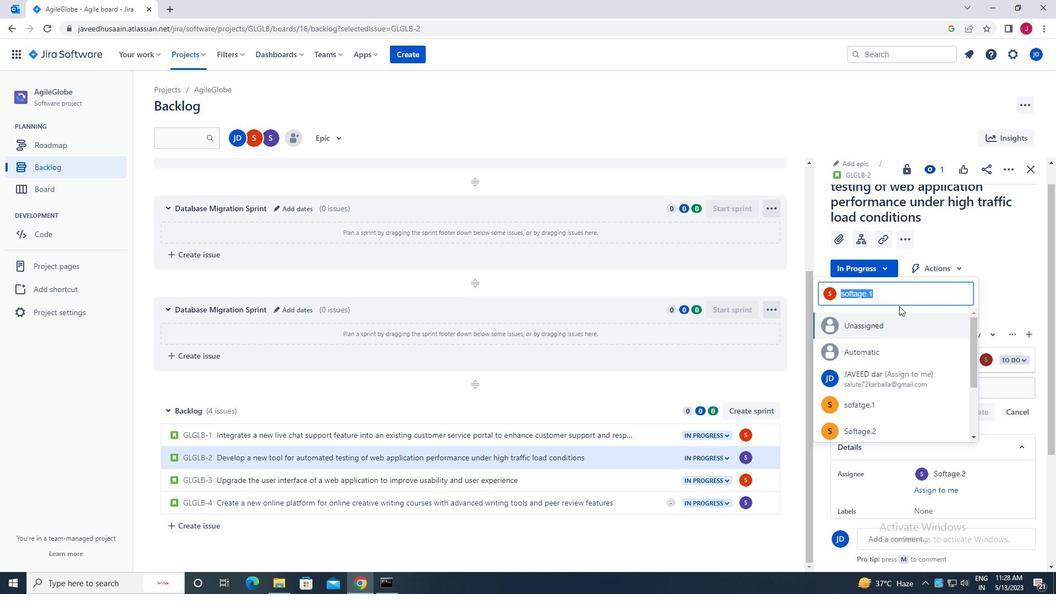 
Action: Key pressed sof
Screenshot: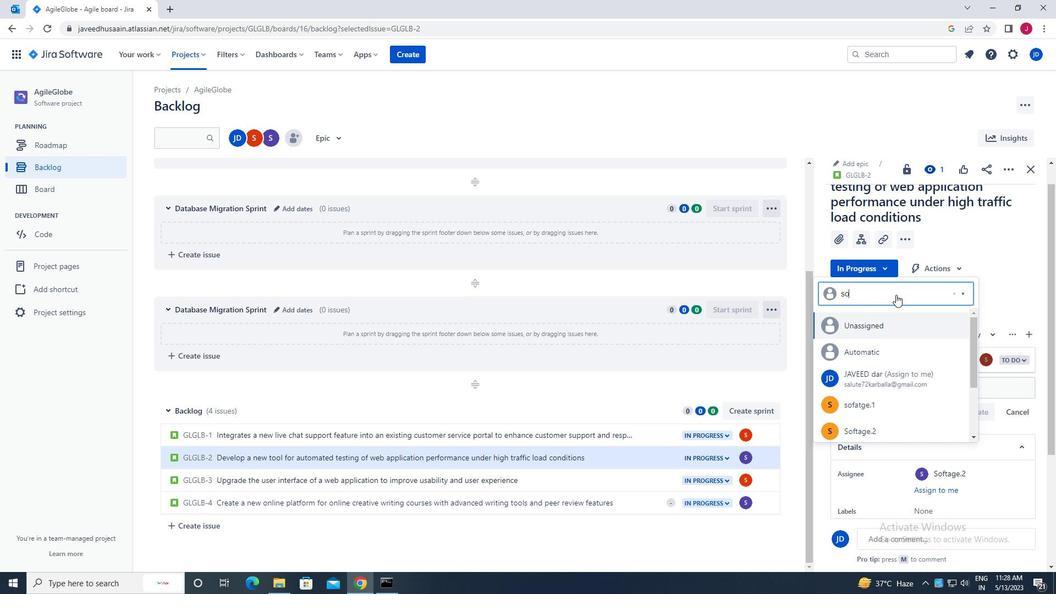
Action: Mouse moved to (876, 407)
Screenshot: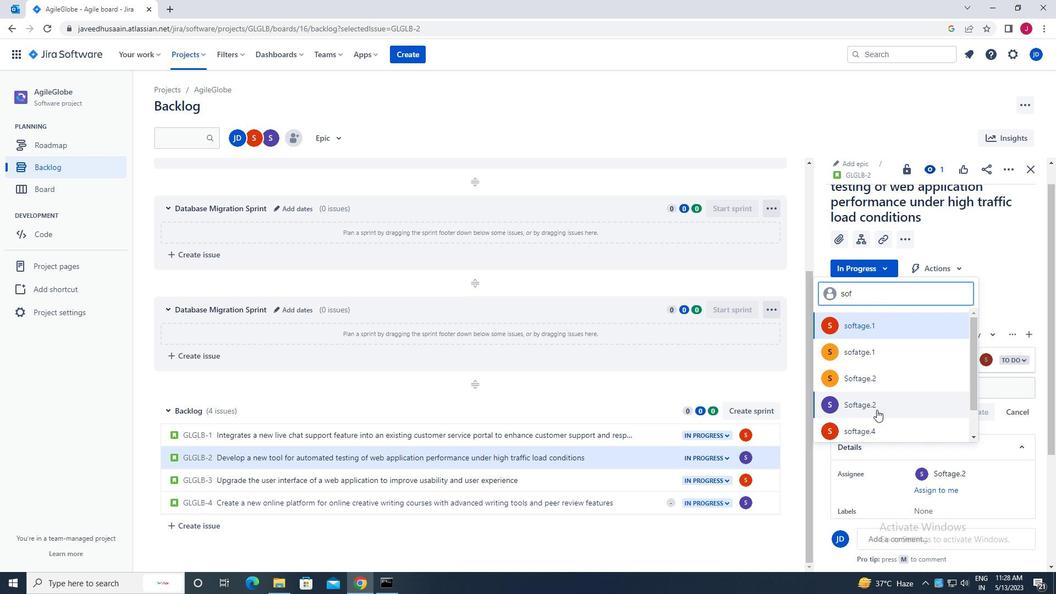 
Action: Mouse pressed left at (876, 407)
Screenshot: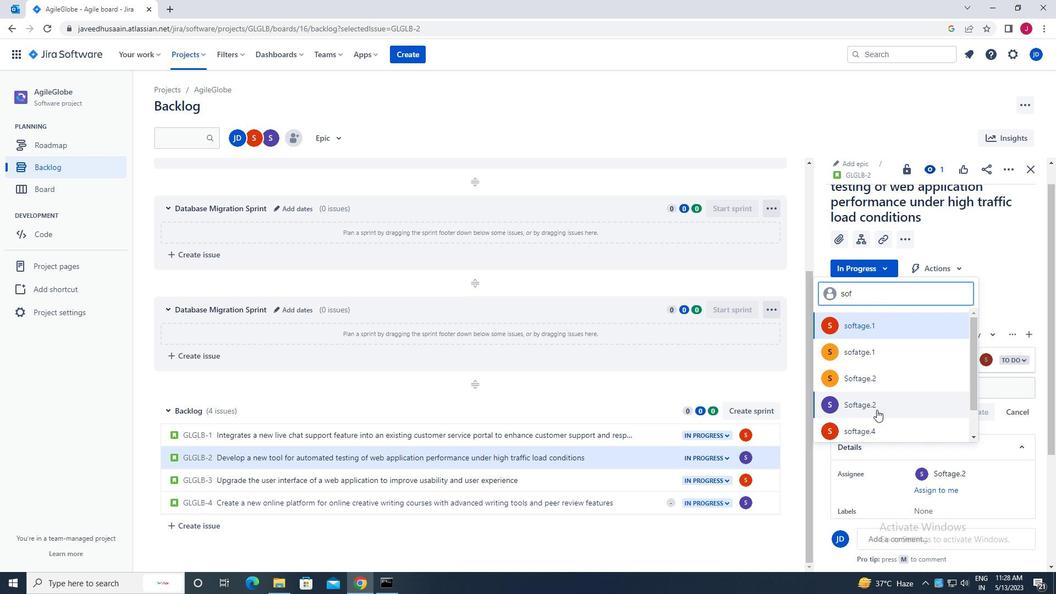 
Action: Mouse moved to (1032, 166)
Screenshot: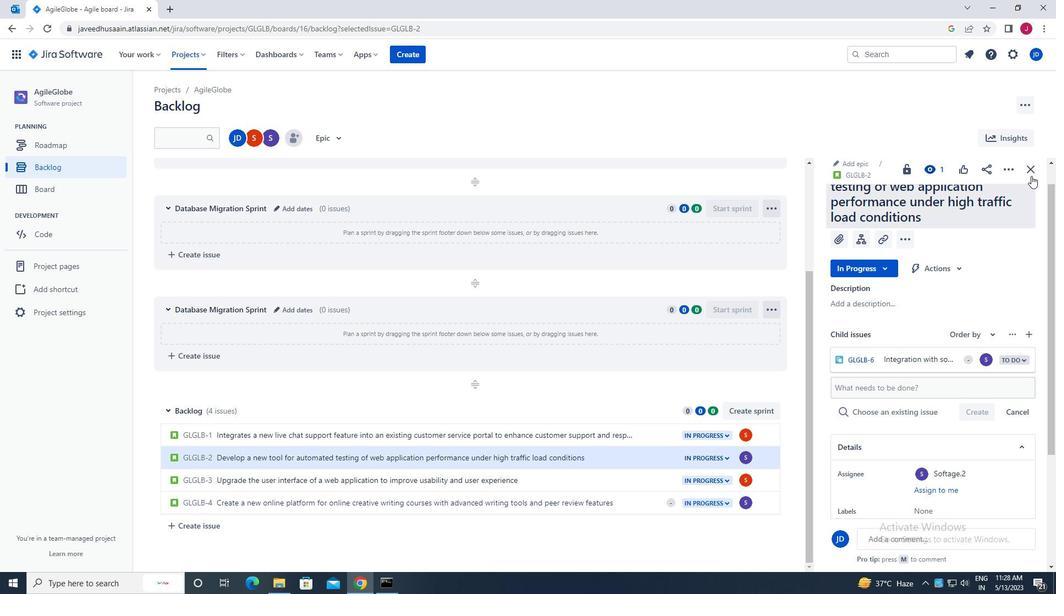 
Action: Mouse pressed left at (1032, 166)
Screenshot: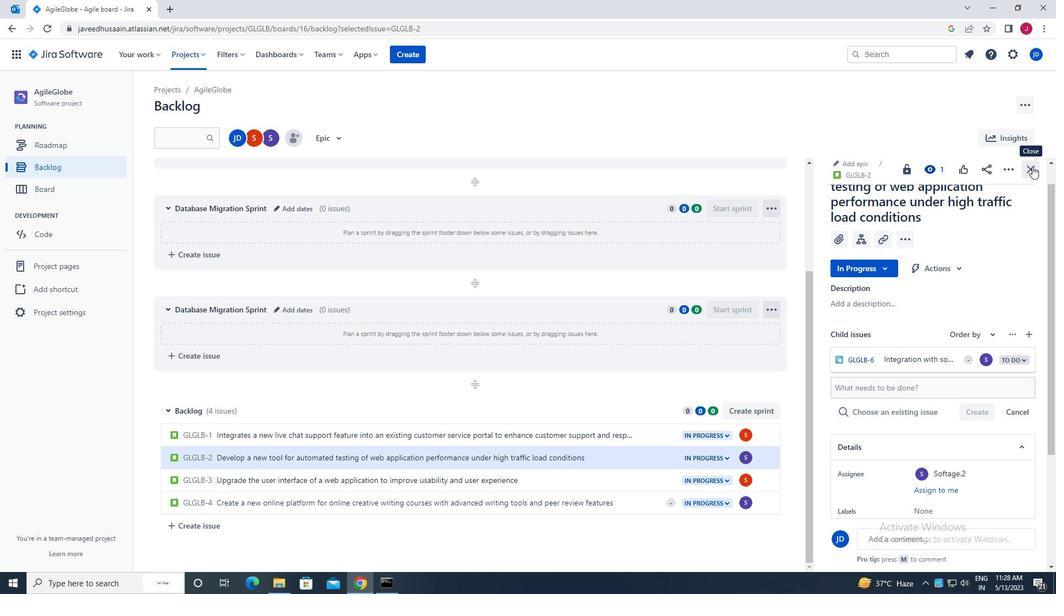 
Action: Mouse moved to (893, 254)
Screenshot: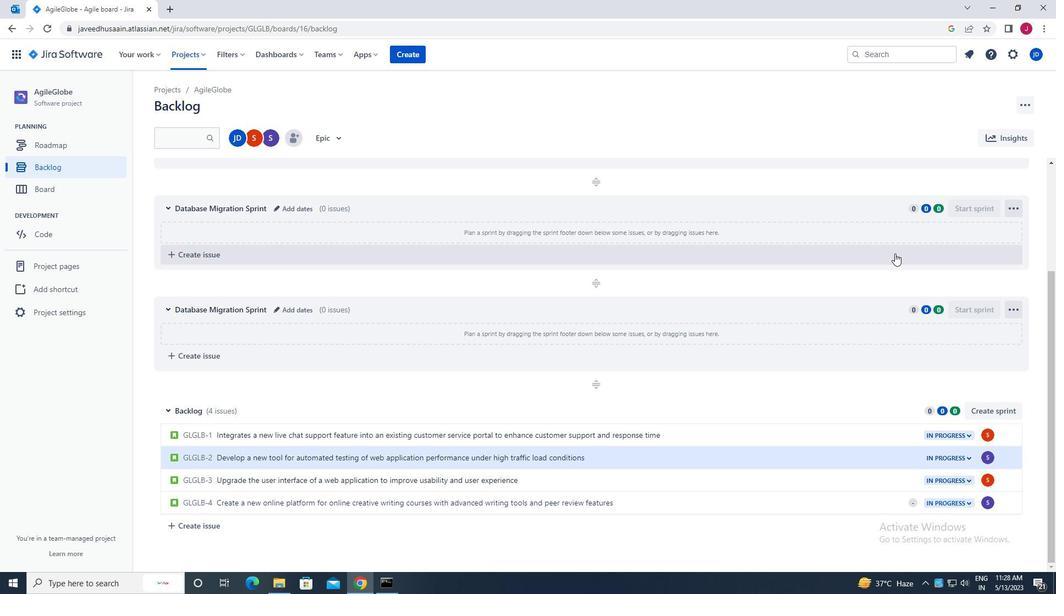 
